 Task: Find connections with filter location Daxing with filter topic #culturewith filter profile language Spanish with filter current company Marquee Equity with filter school Dharmsinh Desai University with filter industry Bars, Taverns, and Nightclubs with filter service category User Experience Design with filter keywords title Entertainment Specialist
Action: Mouse moved to (504, 64)
Screenshot: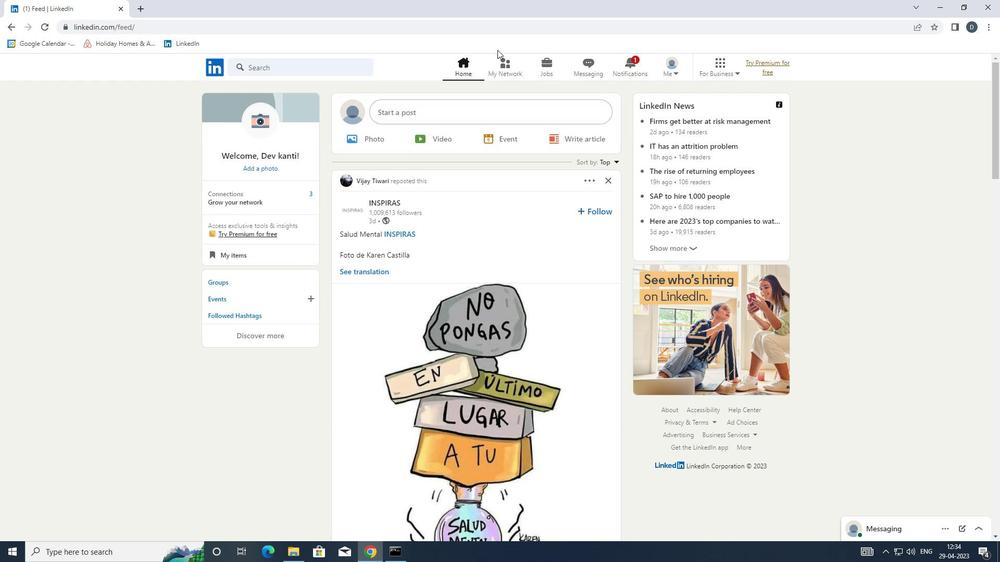 
Action: Mouse pressed left at (504, 64)
Screenshot: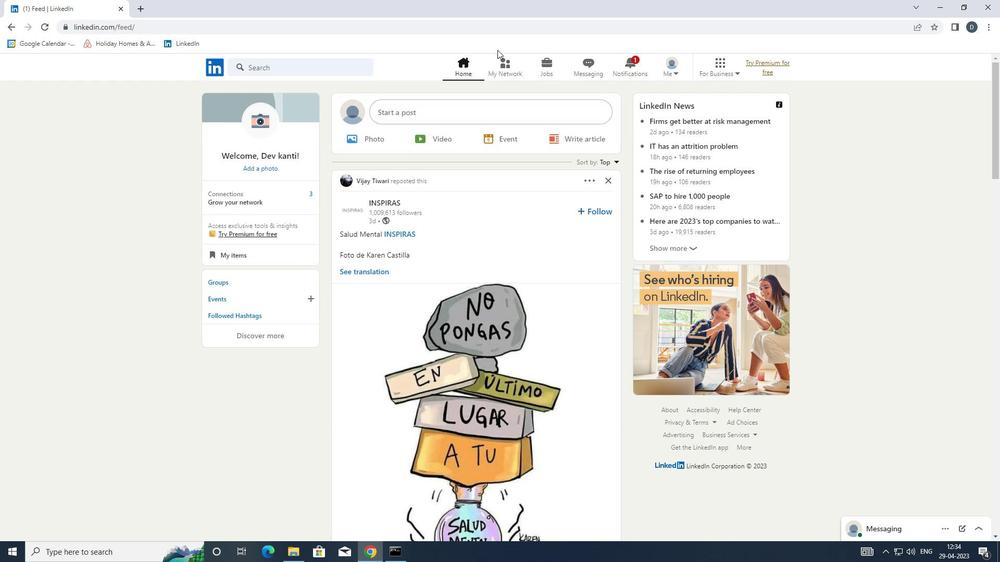 
Action: Mouse moved to (346, 121)
Screenshot: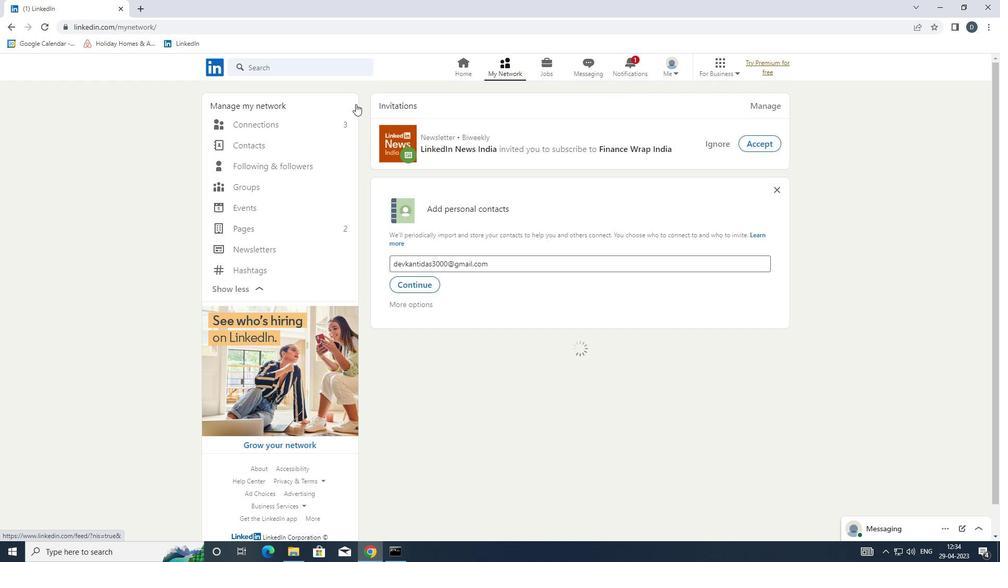 
Action: Mouse pressed left at (346, 121)
Screenshot: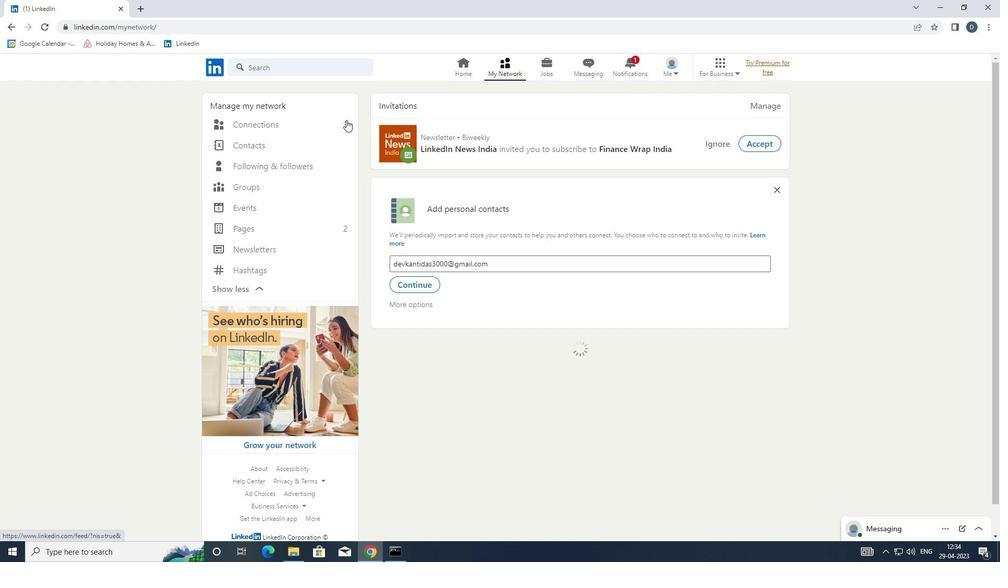 
Action: Mouse moved to (589, 122)
Screenshot: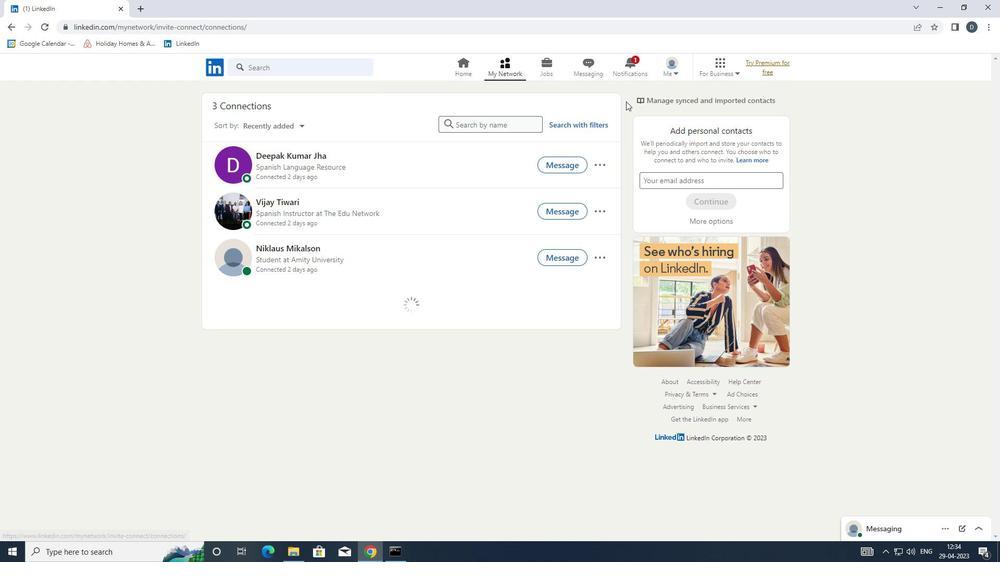 
Action: Mouse pressed left at (589, 122)
Screenshot: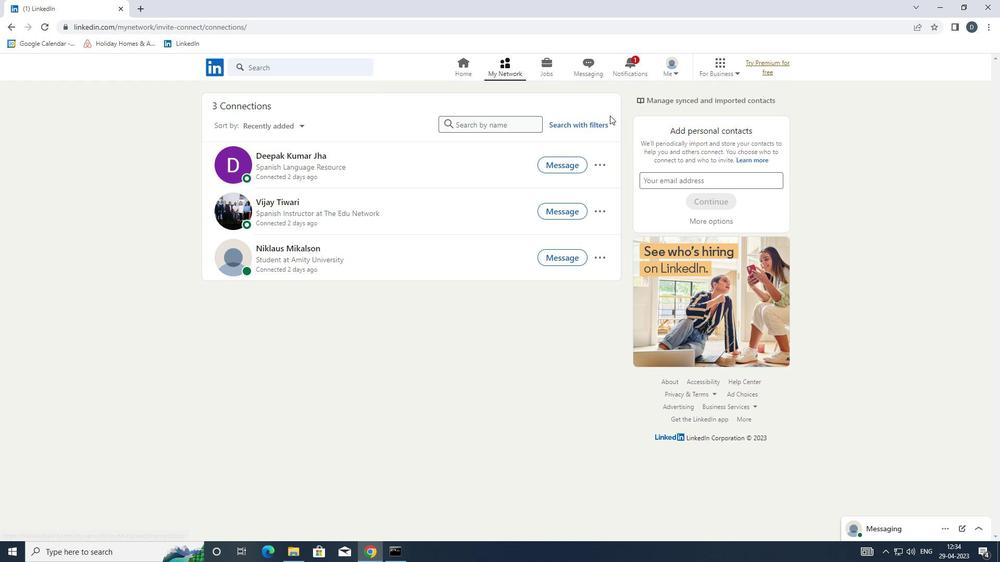 
Action: Mouse moved to (527, 93)
Screenshot: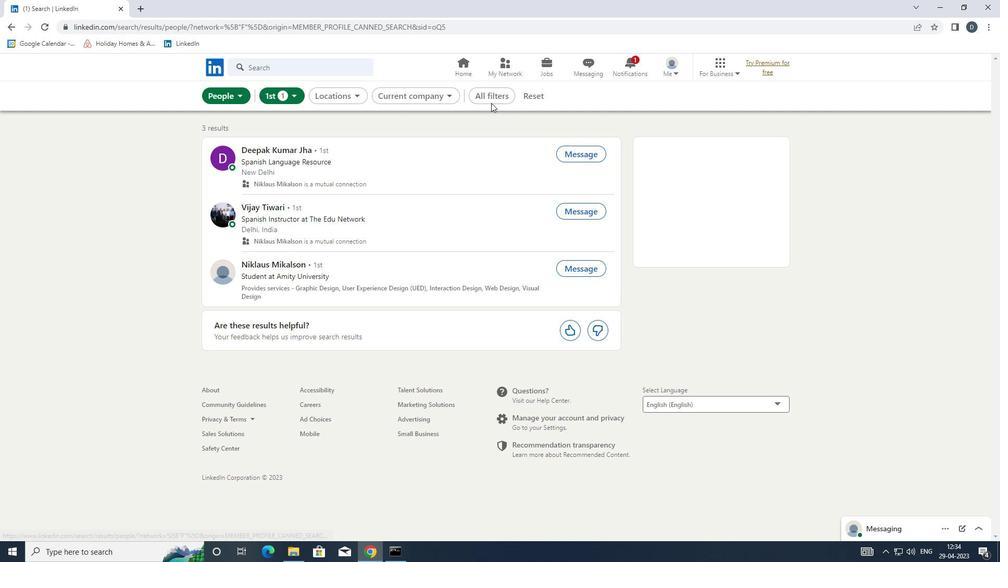 
Action: Mouse pressed left at (527, 93)
Screenshot: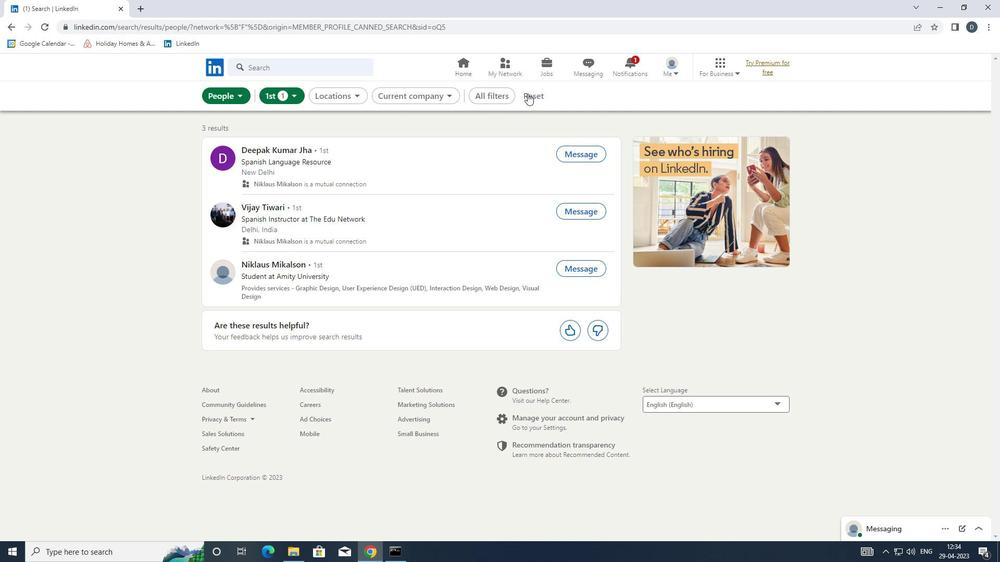 
Action: Mouse moved to (514, 91)
Screenshot: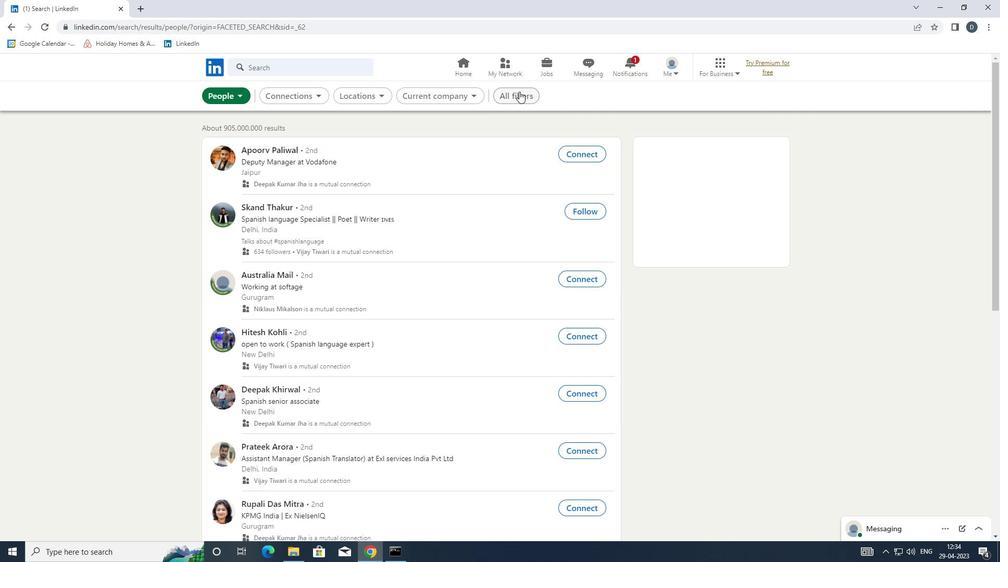
Action: Mouse pressed left at (514, 91)
Screenshot: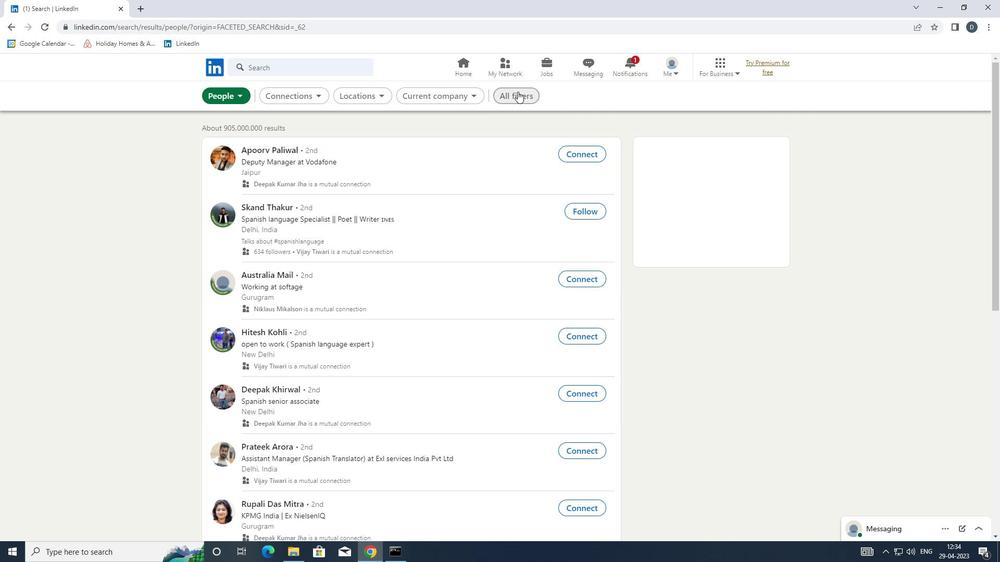 
Action: Mouse moved to (781, 302)
Screenshot: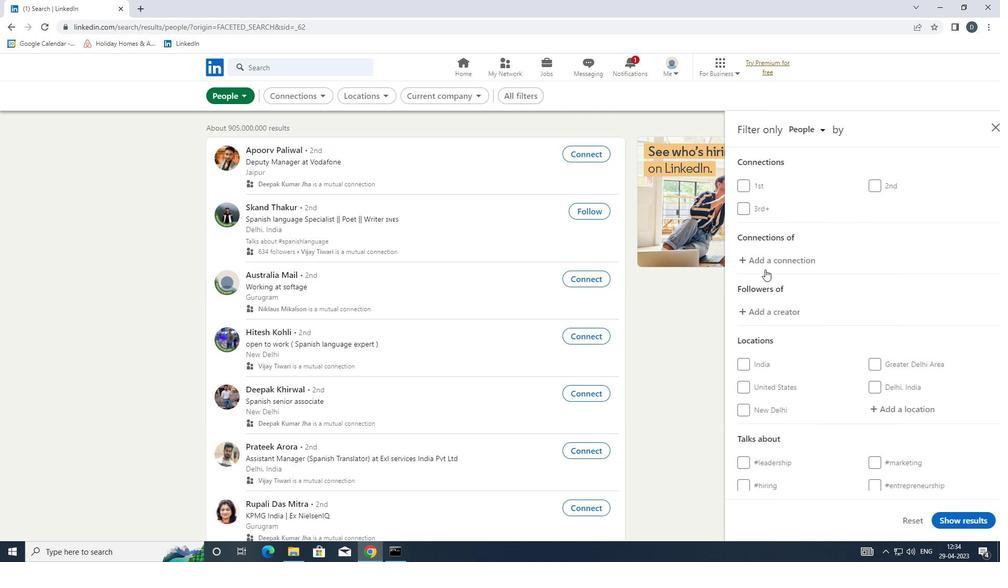 
Action: Mouse scrolled (781, 301) with delta (0, 0)
Screenshot: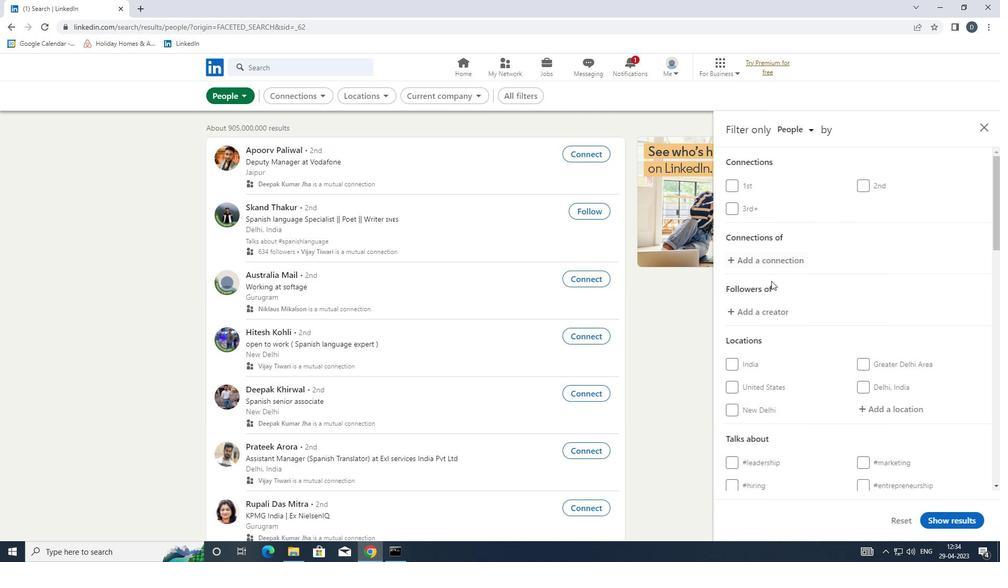 
Action: Mouse moved to (790, 316)
Screenshot: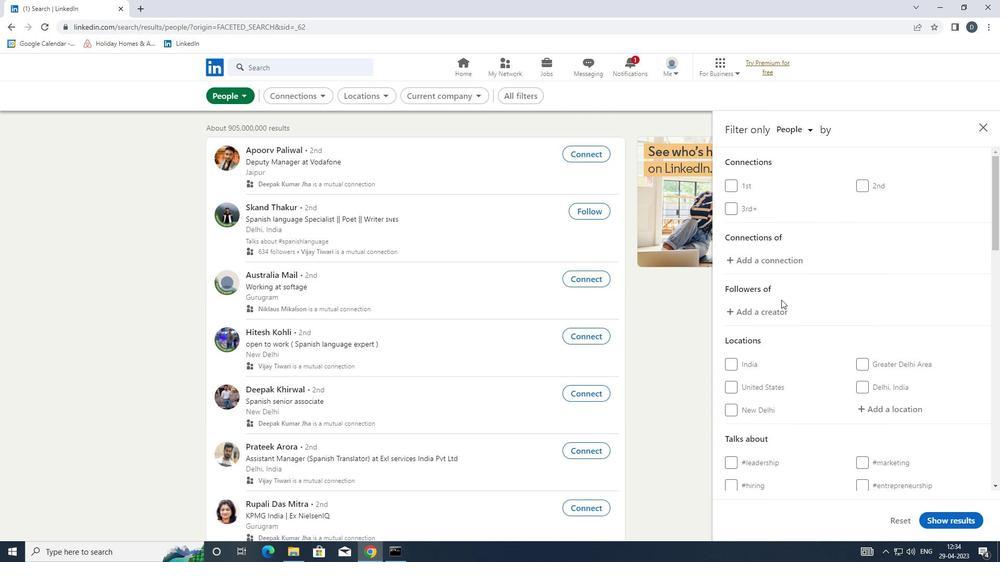 
Action: Mouse scrolled (790, 315) with delta (0, 0)
Screenshot: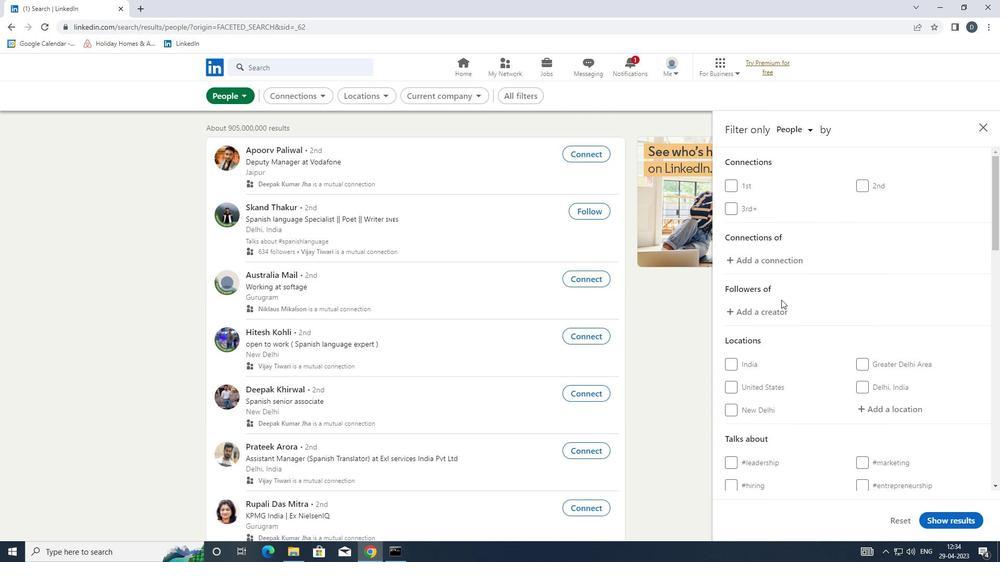 
Action: Mouse moved to (878, 329)
Screenshot: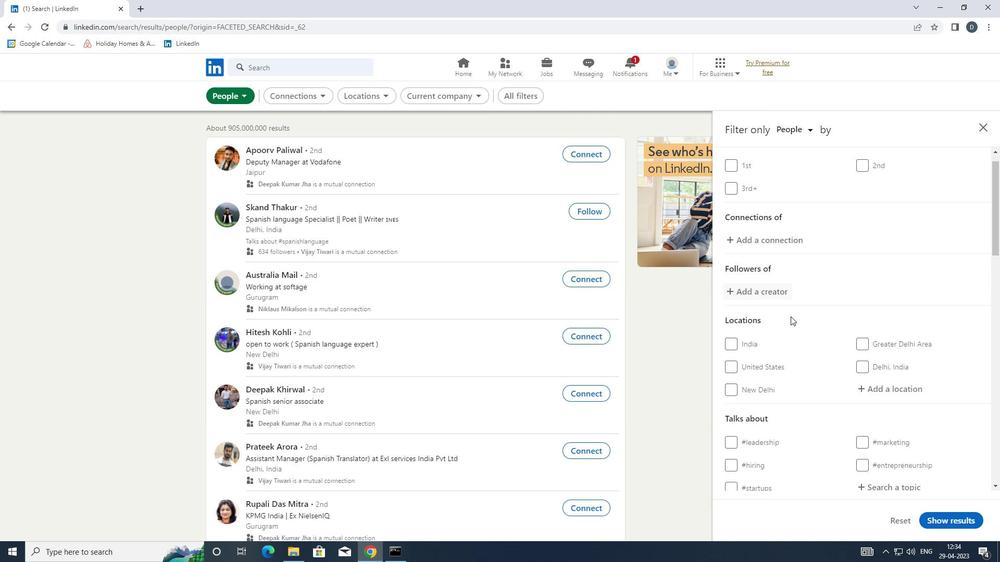 
Action: Mouse scrolled (878, 329) with delta (0, 0)
Screenshot: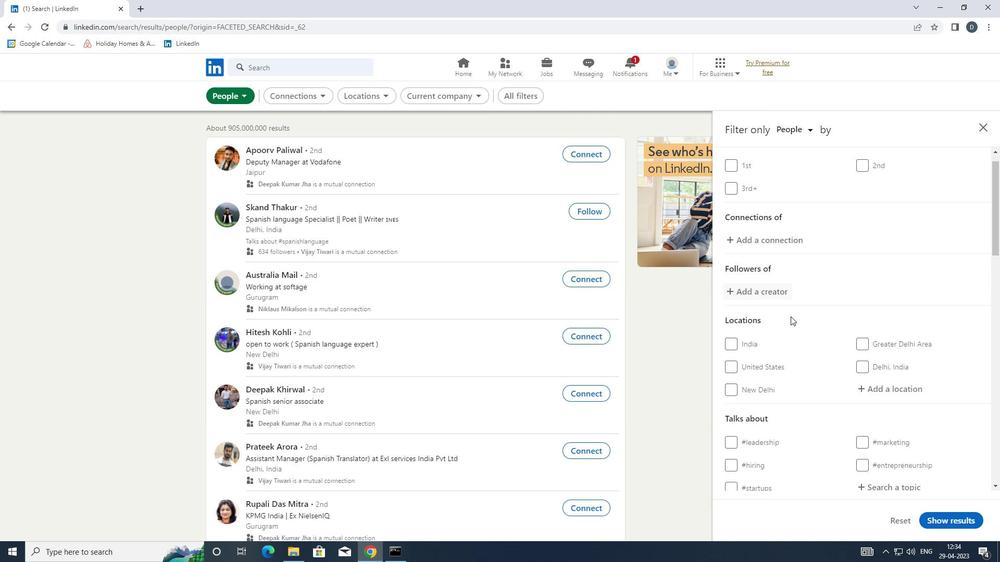 
Action: Mouse moved to (888, 253)
Screenshot: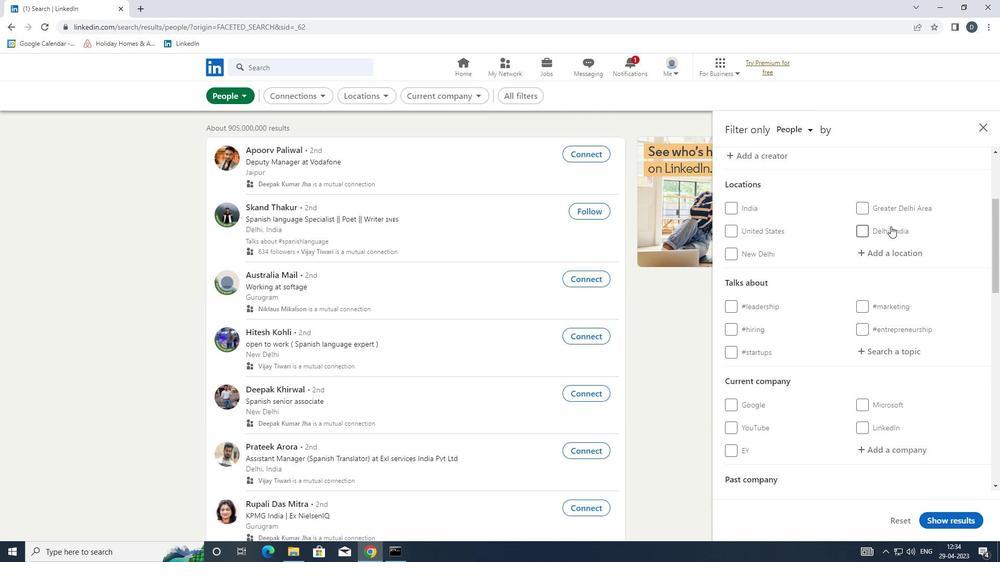 
Action: Mouse pressed left at (888, 253)
Screenshot: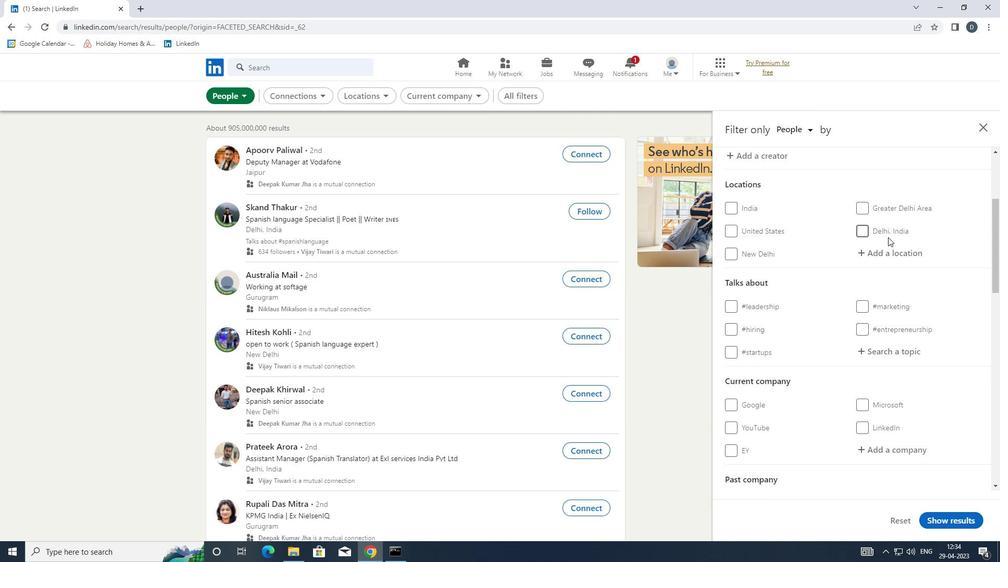 
Action: Mouse moved to (888, 258)
Screenshot: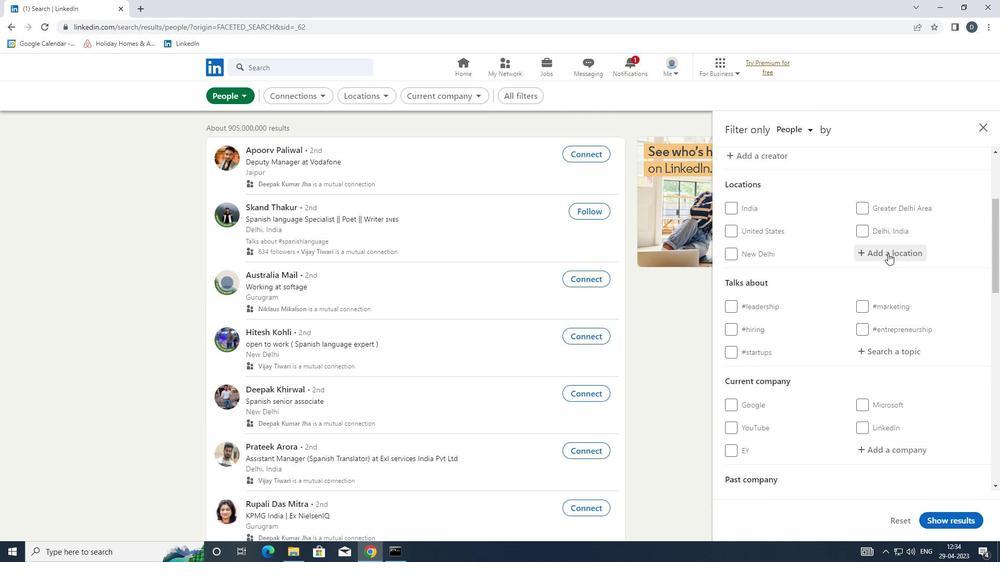 
Action: Key pressed <Key.shift_r>Daxing
Screenshot: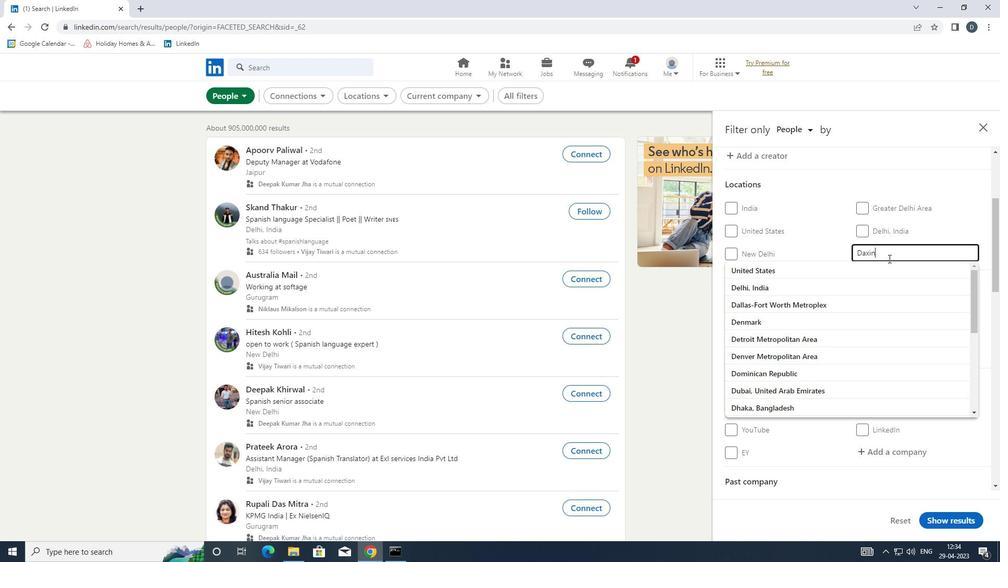 
Action: Mouse moved to (897, 263)
Screenshot: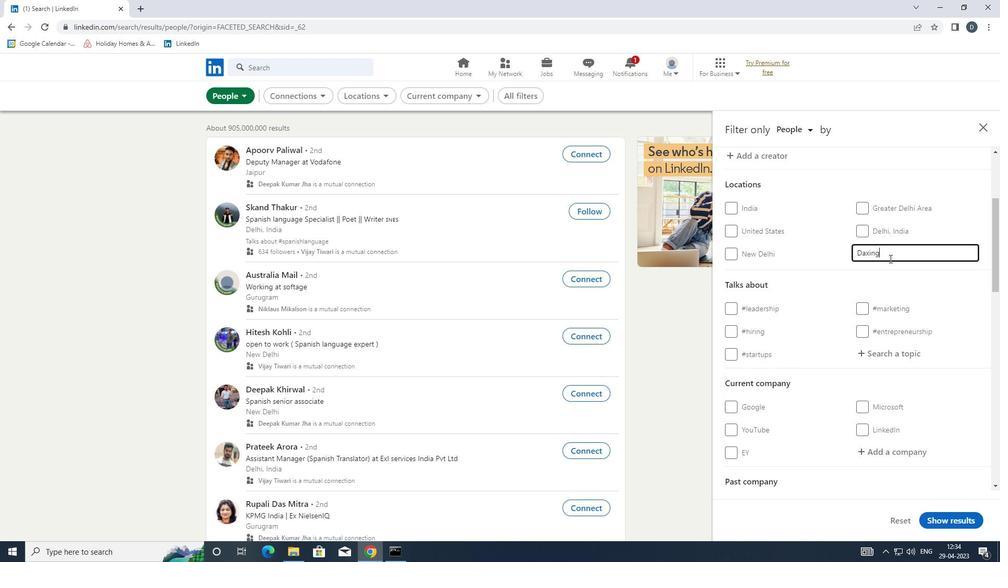 
Action: Mouse scrolled (897, 262) with delta (0, 0)
Screenshot: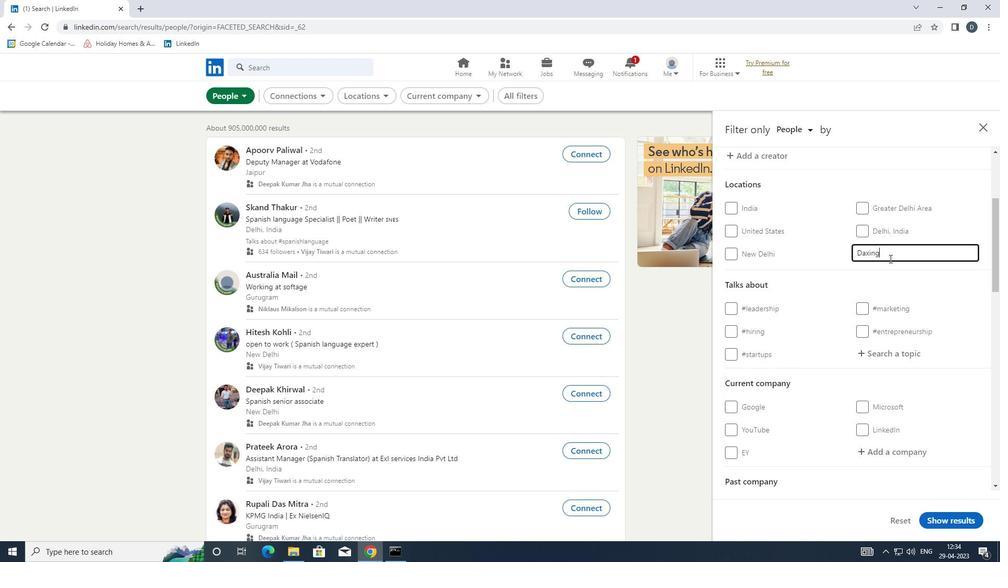 
Action: Mouse moved to (900, 301)
Screenshot: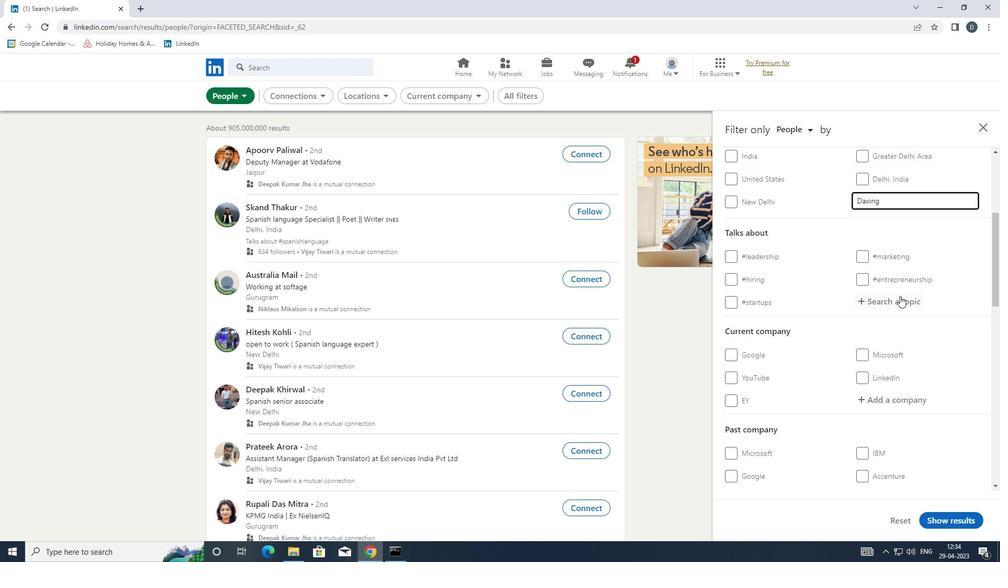 
Action: Mouse pressed left at (900, 301)
Screenshot: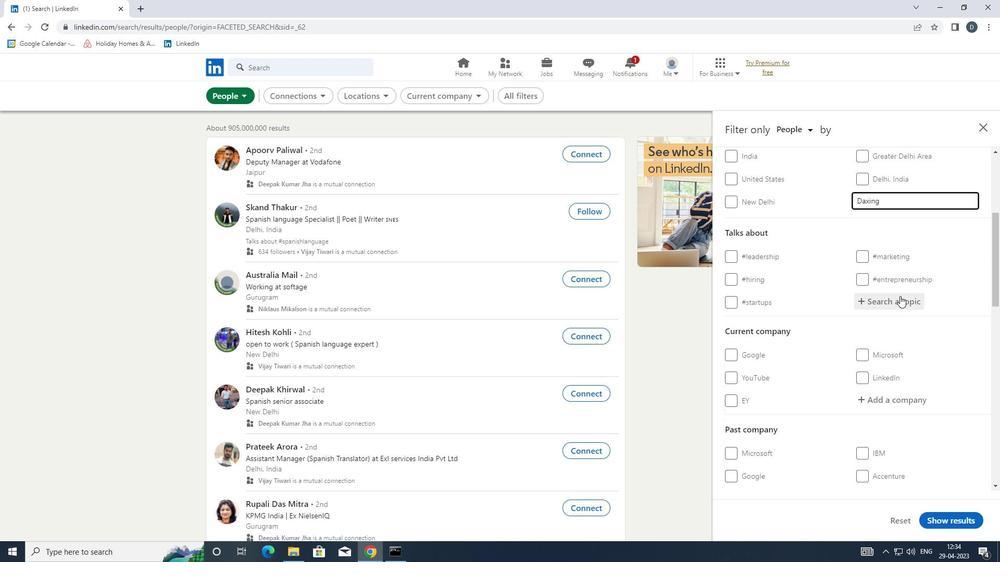 
Action: Mouse moved to (896, 303)
Screenshot: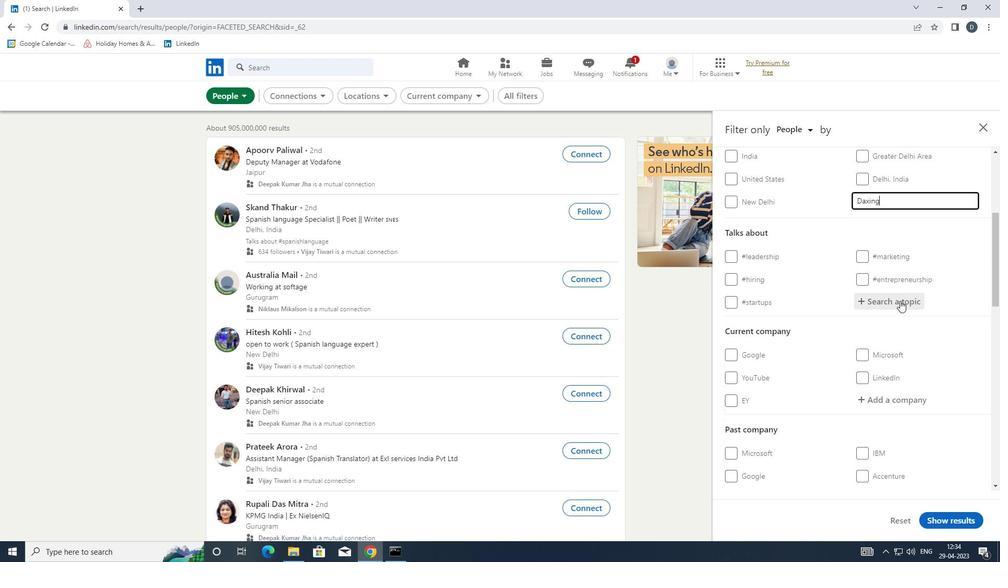 
Action: Key pressed <Key.shift>#CULTURE
Screenshot: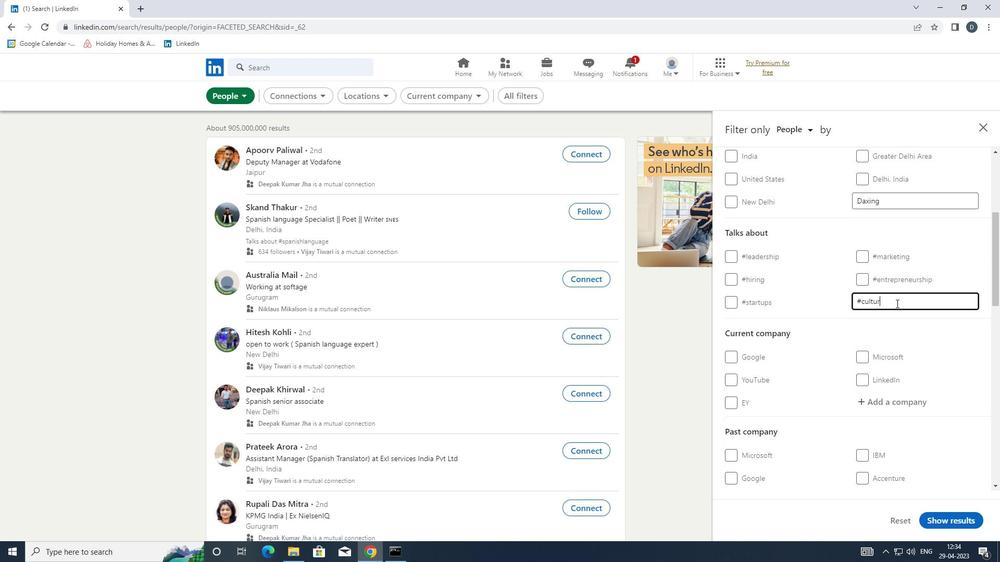 
Action: Mouse moved to (896, 303)
Screenshot: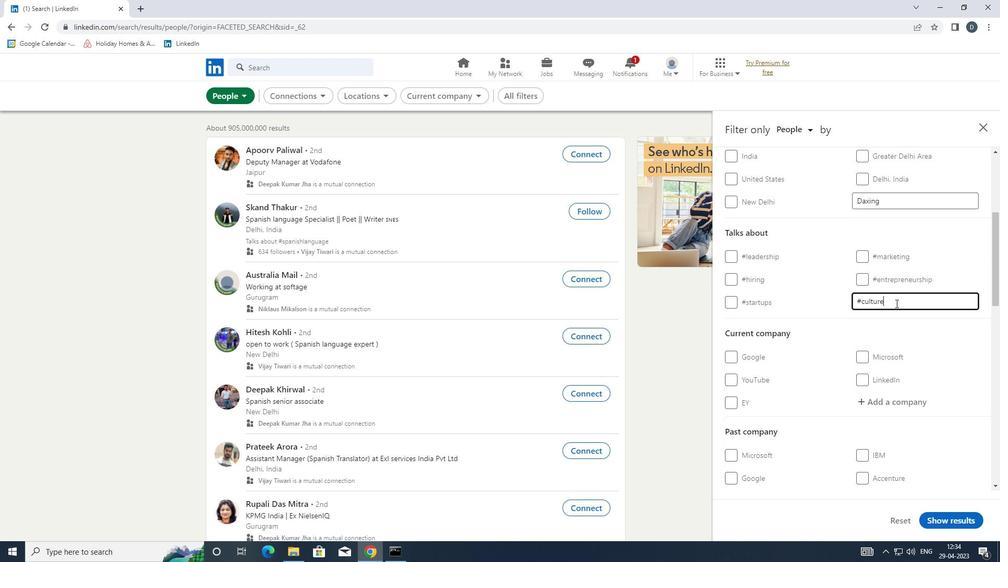 
Action: Mouse scrolled (896, 303) with delta (0, 0)
Screenshot: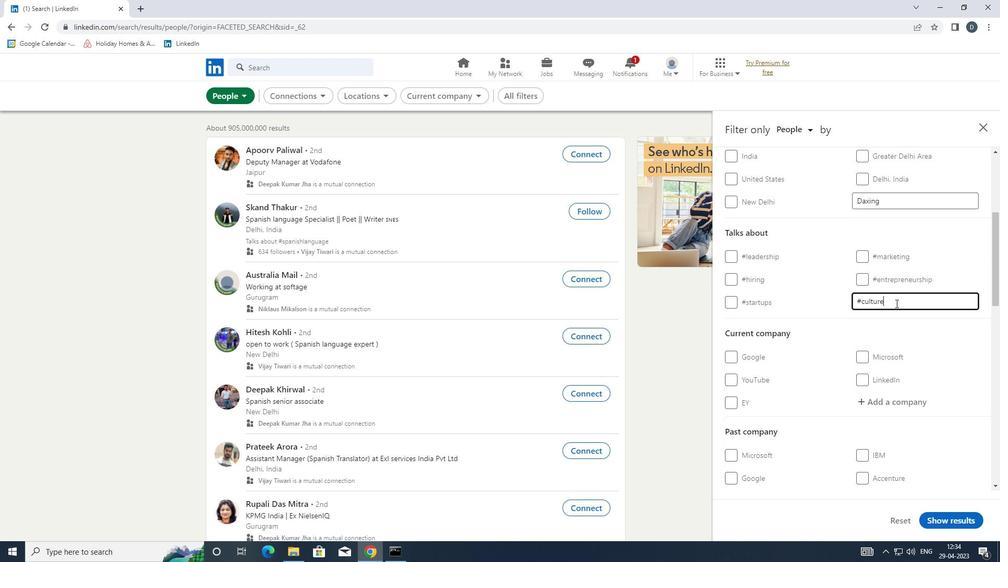 
Action: Mouse moved to (896, 304)
Screenshot: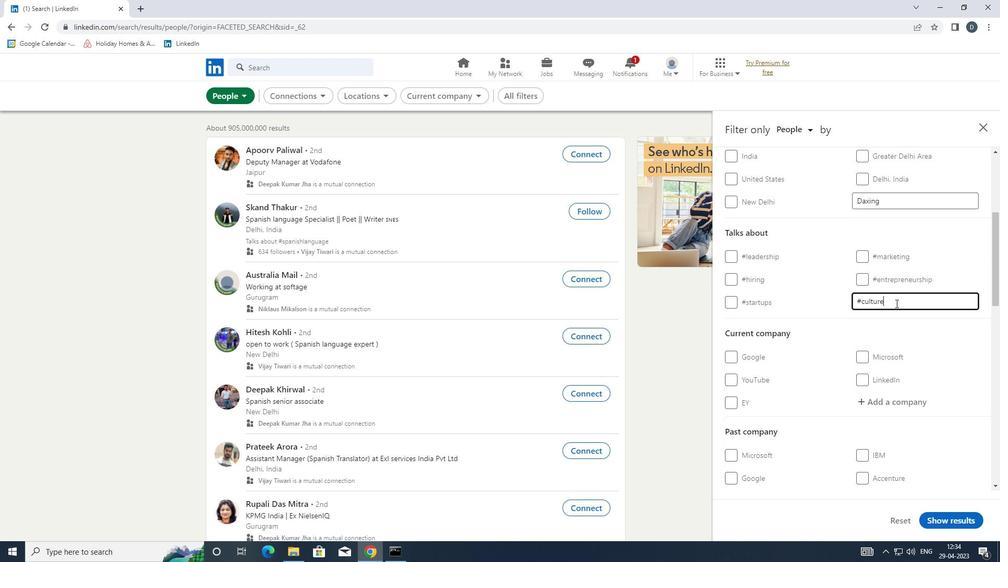 
Action: Mouse scrolled (896, 303) with delta (0, 0)
Screenshot: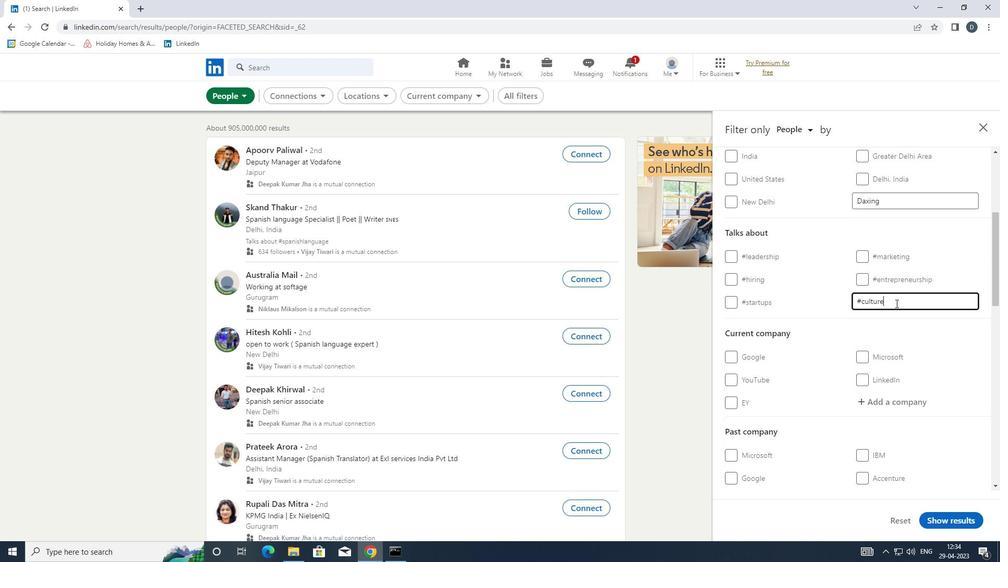 
Action: Mouse moved to (896, 304)
Screenshot: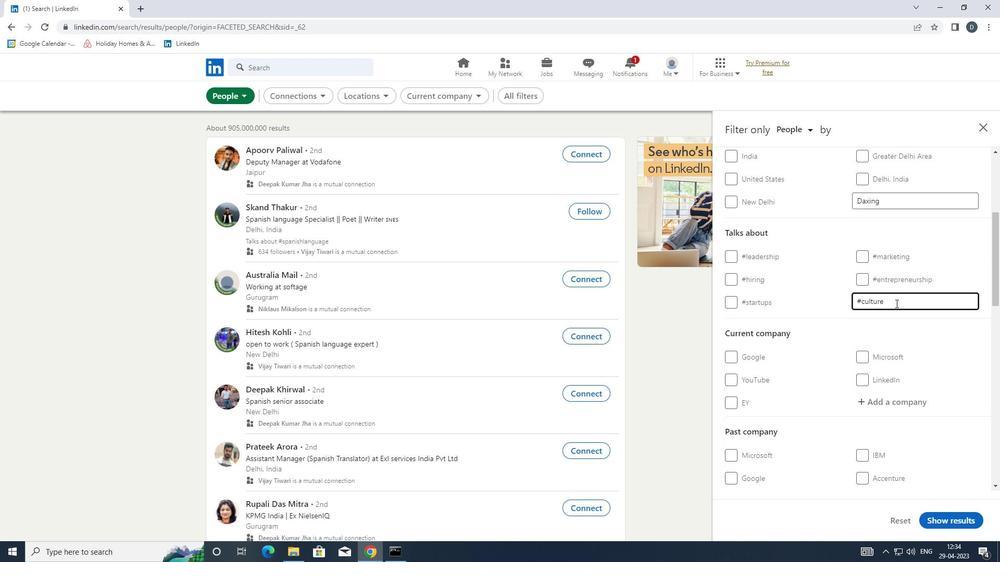 
Action: Mouse scrolled (896, 304) with delta (0, 0)
Screenshot: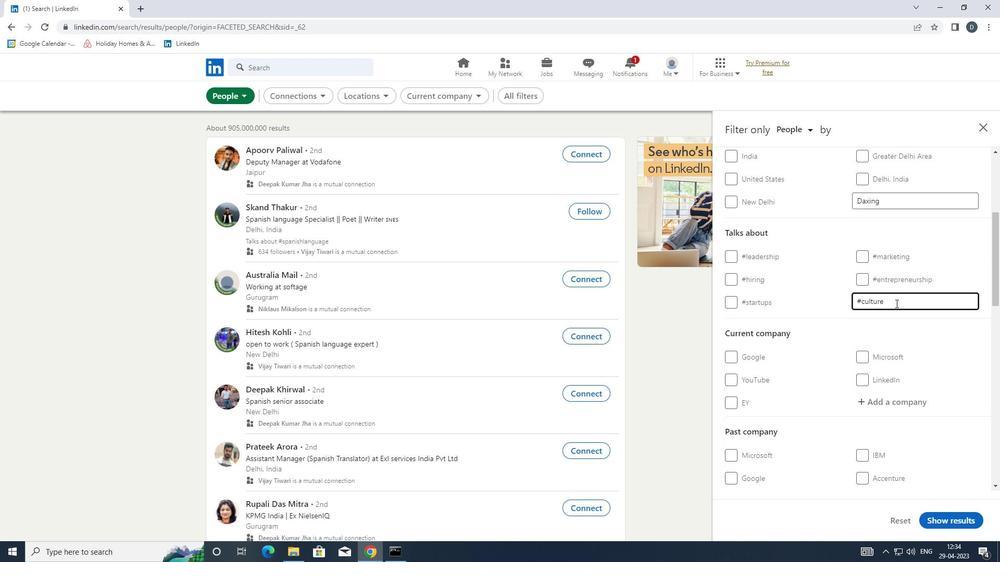 
Action: Mouse moved to (904, 324)
Screenshot: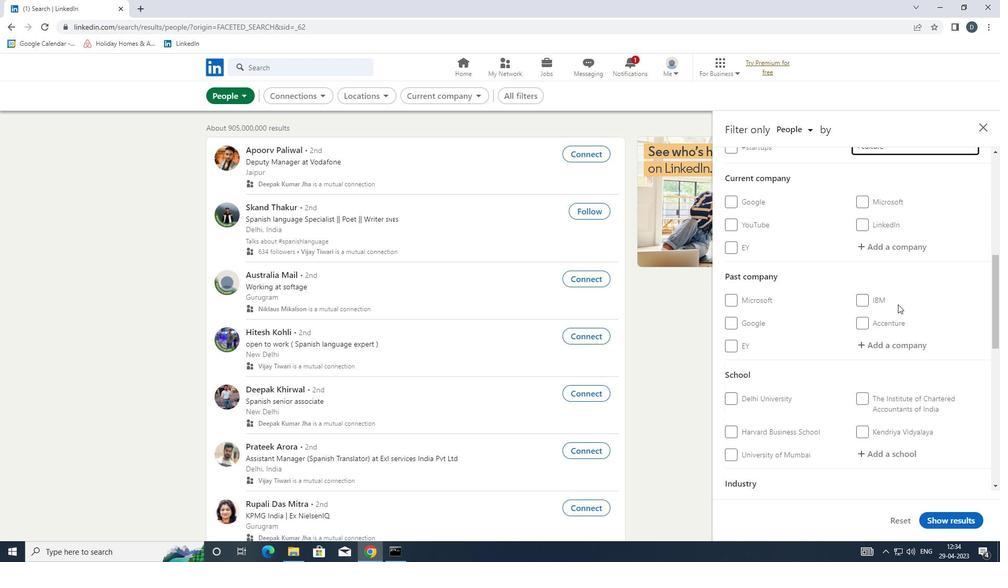 
Action: Mouse scrolled (904, 323) with delta (0, 0)
Screenshot: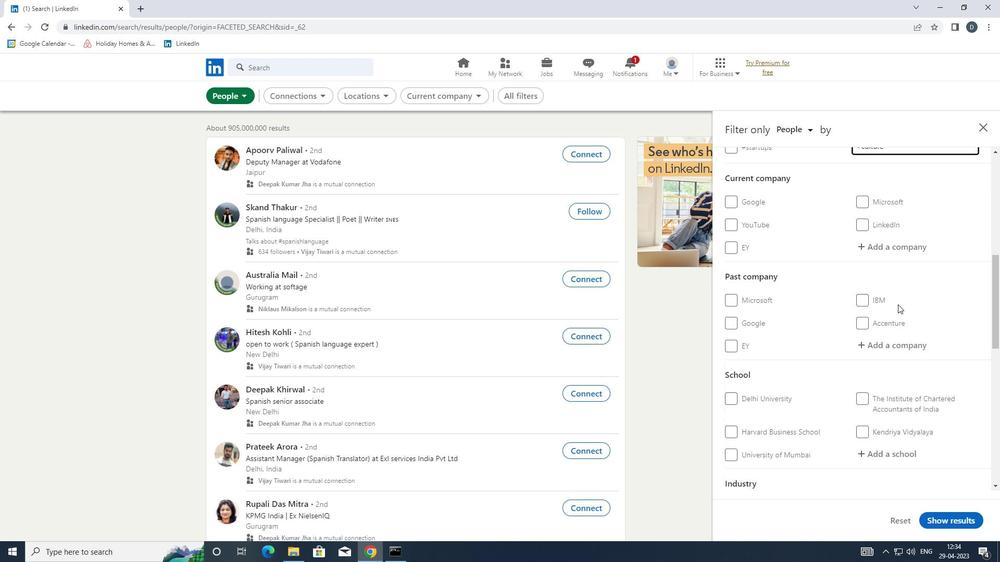 
Action: Mouse scrolled (904, 323) with delta (0, 0)
Screenshot: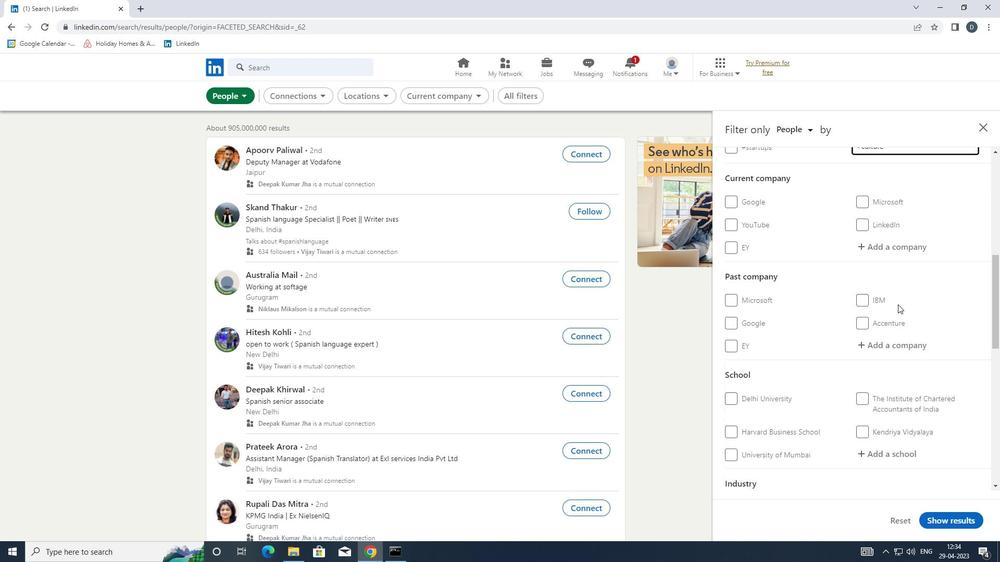 
Action: Mouse scrolled (904, 323) with delta (0, 0)
Screenshot: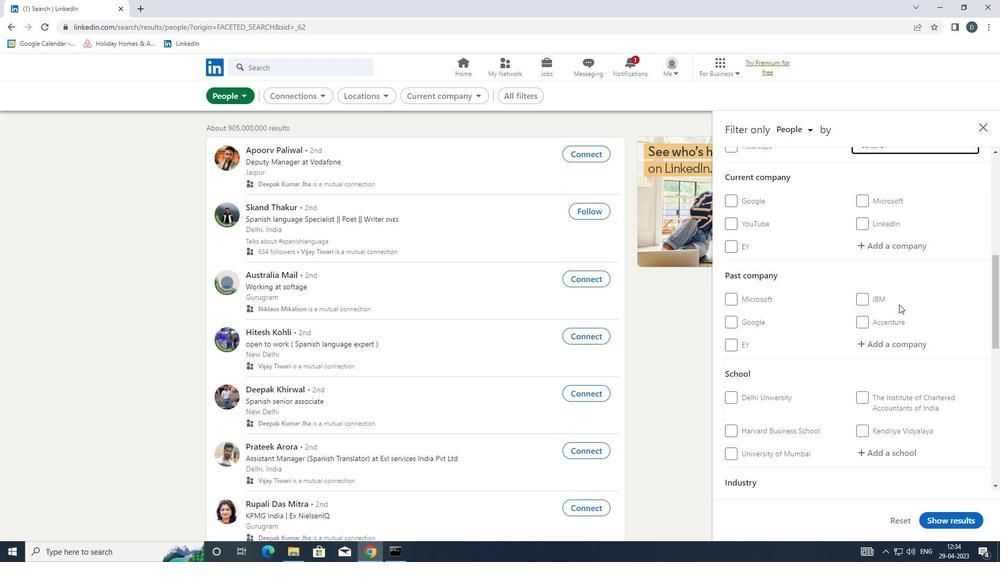 
Action: Mouse moved to (904, 324)
Screenshot: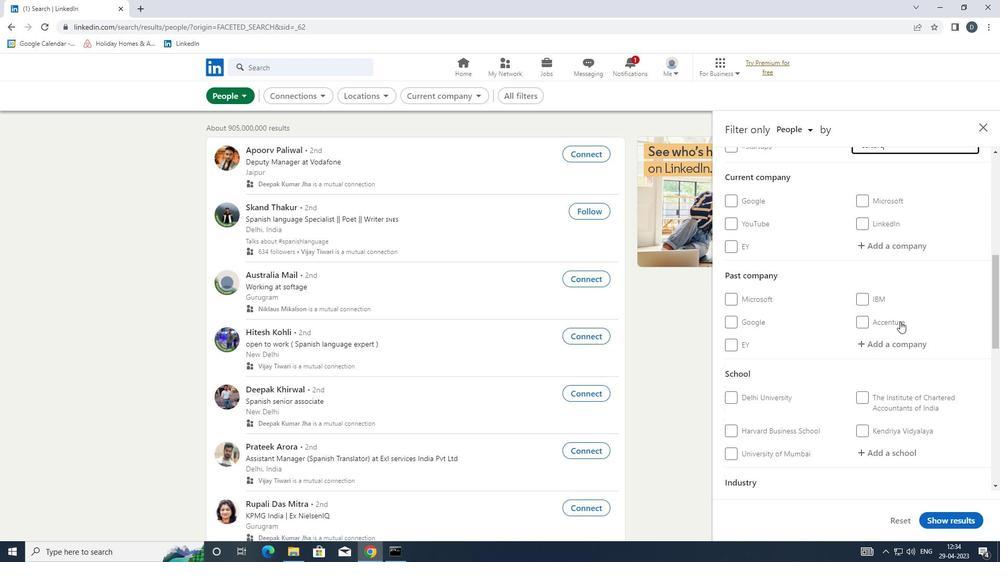
Action: Mouse scrolled (904, 323) with delta (0, 0)
Screenshot: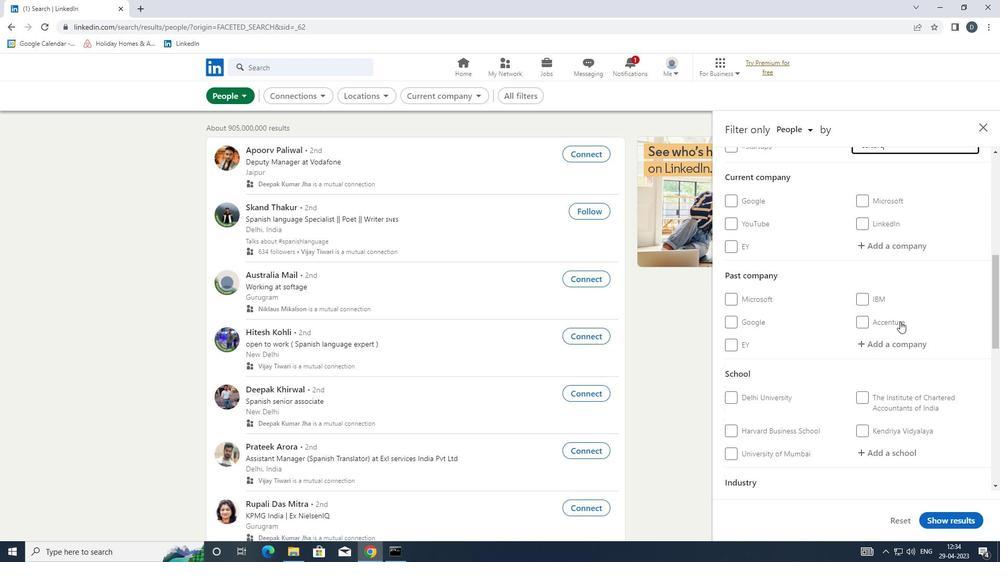 
Action: Mouse moved to (802, 355)
Screenshot: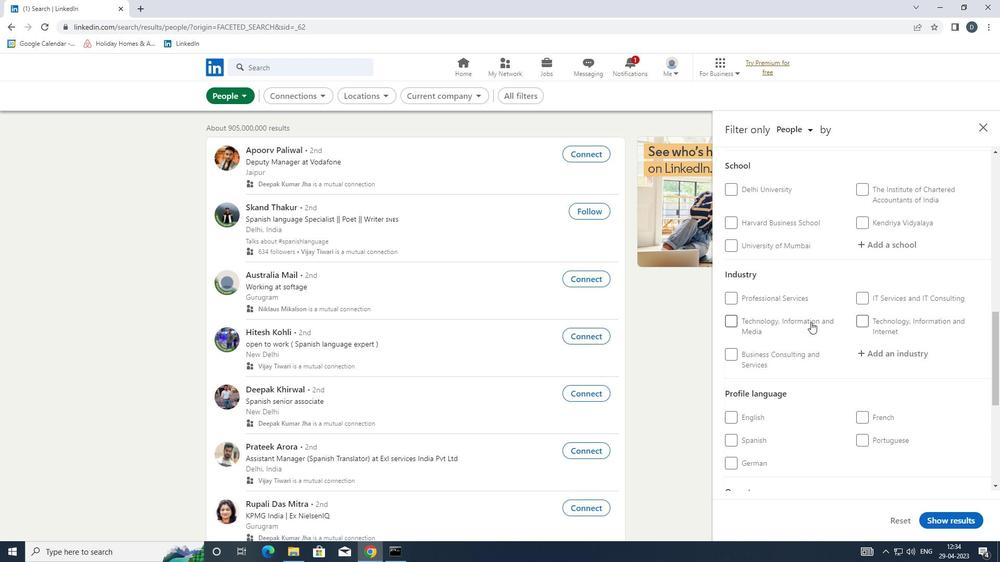 
Action: Mouse scrolled (802, 354) with delta (0, 0)
Screenshot: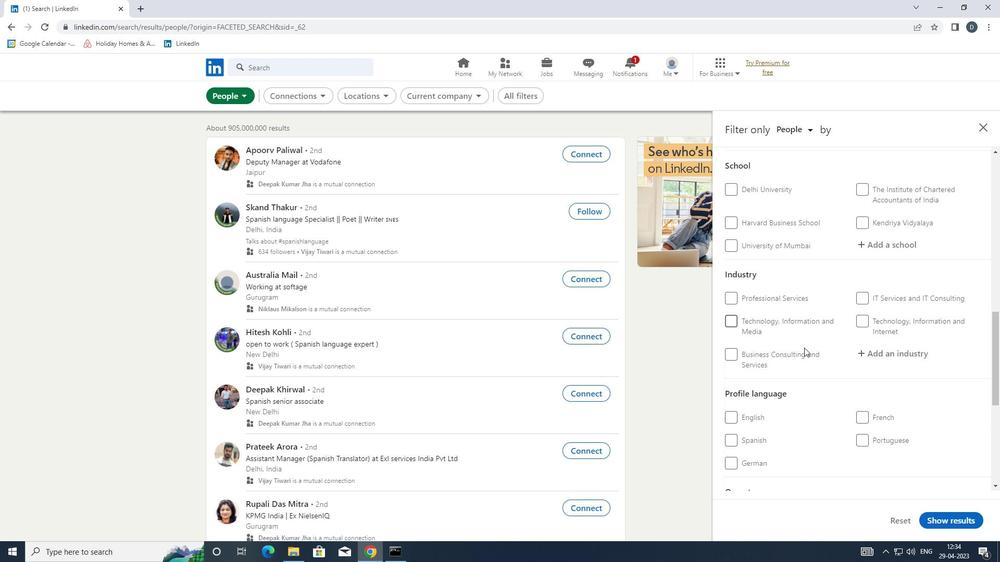 
Action: Mouse scrolled (802, 354) with delta (0, 0)
Screenshot: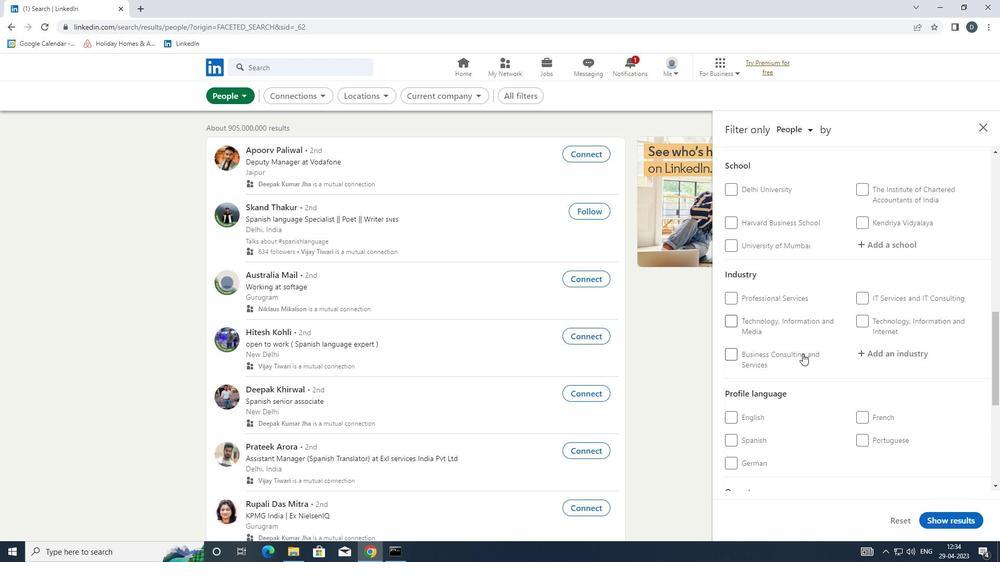 
Action: Mouse moved to (730, 322)
Screenshot: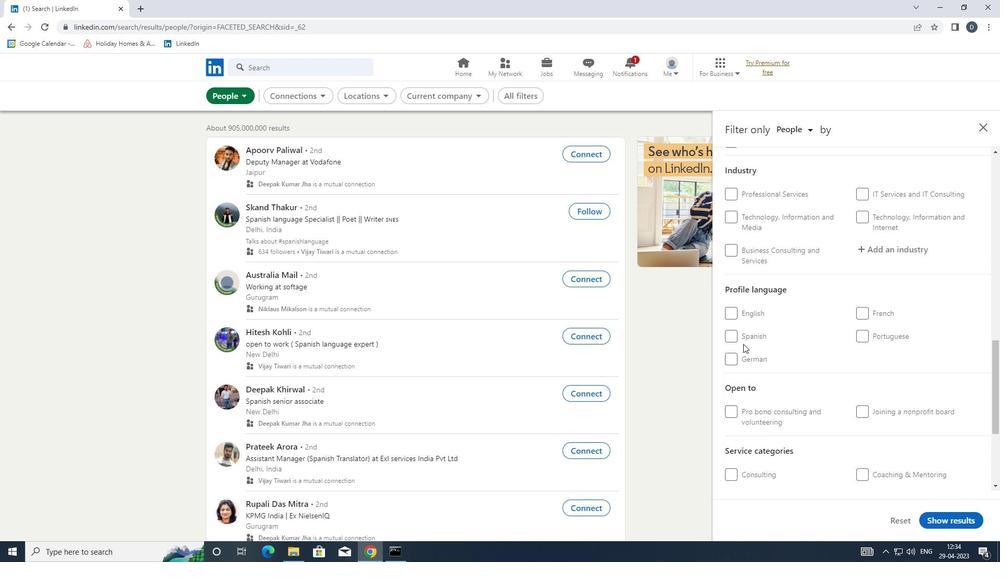 
Action: Mouse pressed left at (730, 322)
Screenshot: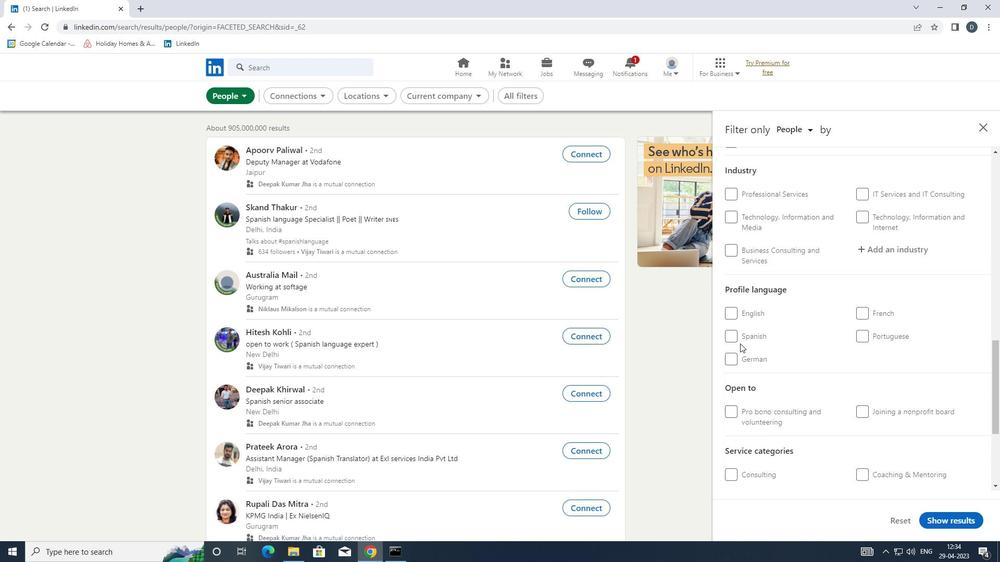 
Action: Mouse moved to (735, 336)
Screenshot: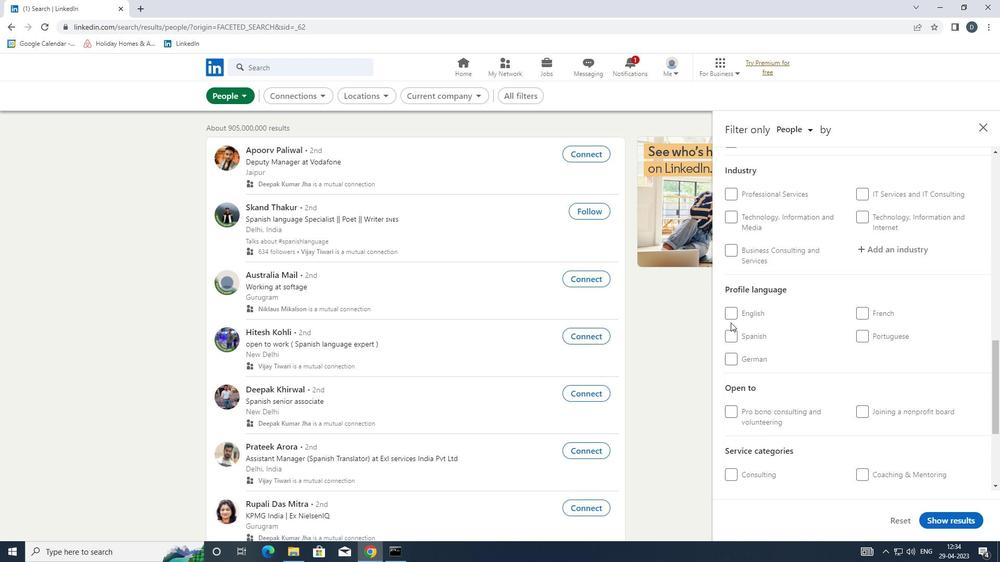 
Action: Mouse pressed left at (735, 336)
Screenshot: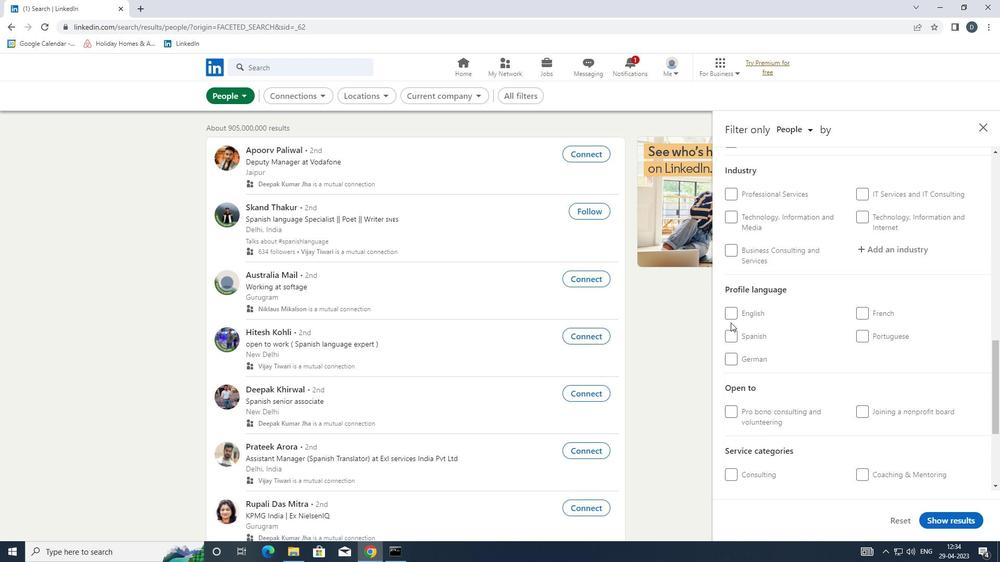 
Action: Mouse moved to (864, 363)
Screenshot: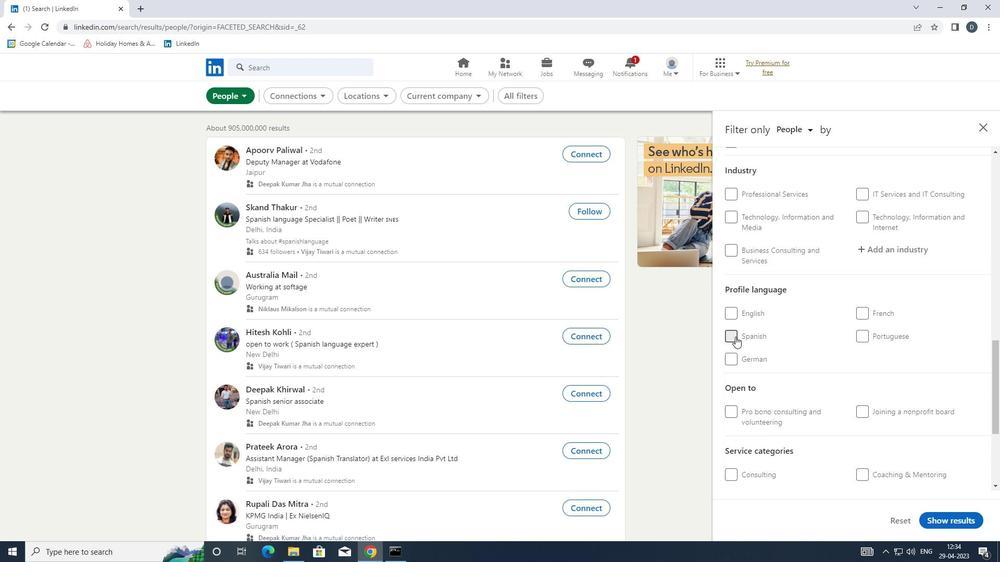 
Action: Mouse scrolled (864, 364) with delta (0, 0)
Screenshot: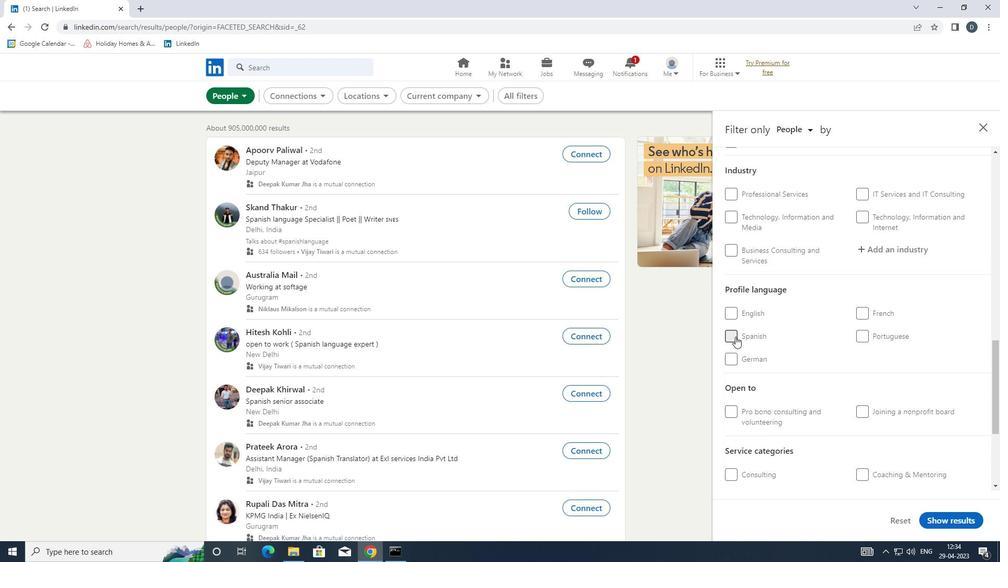 
Action: Mouse scrolled (864, 364) with delta (0, 0)
Screenshot: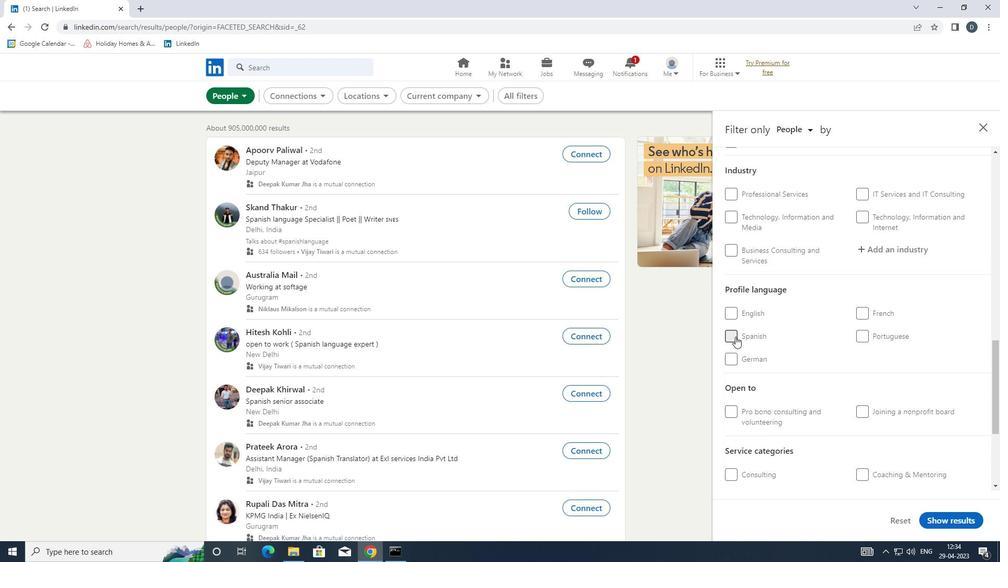 
Action: Mouse scrolled (864, 364) with delta (0, 0)
Screenshot: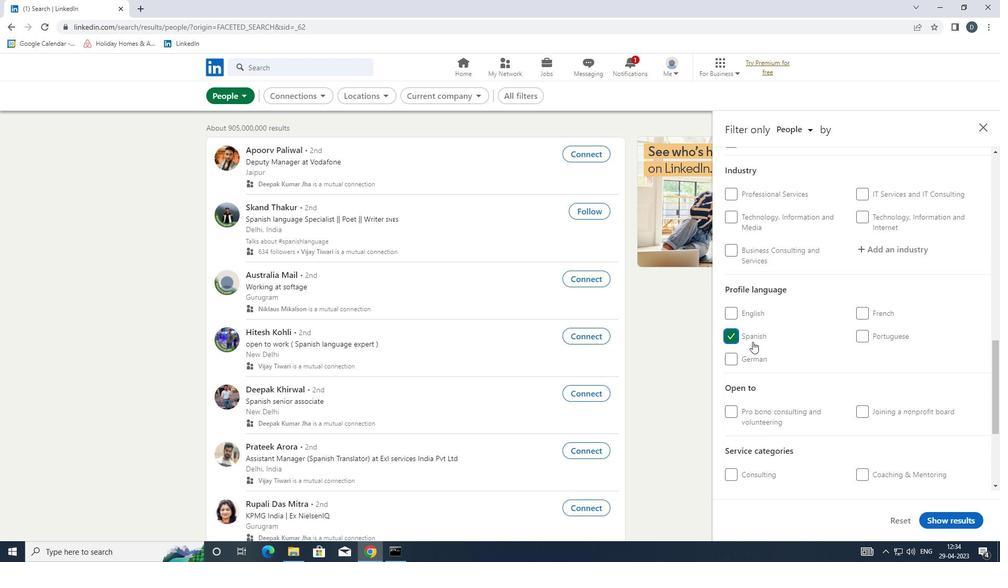 
Action: Mouse scrolled (864, 364) with delta (0, 0)
Screenshot: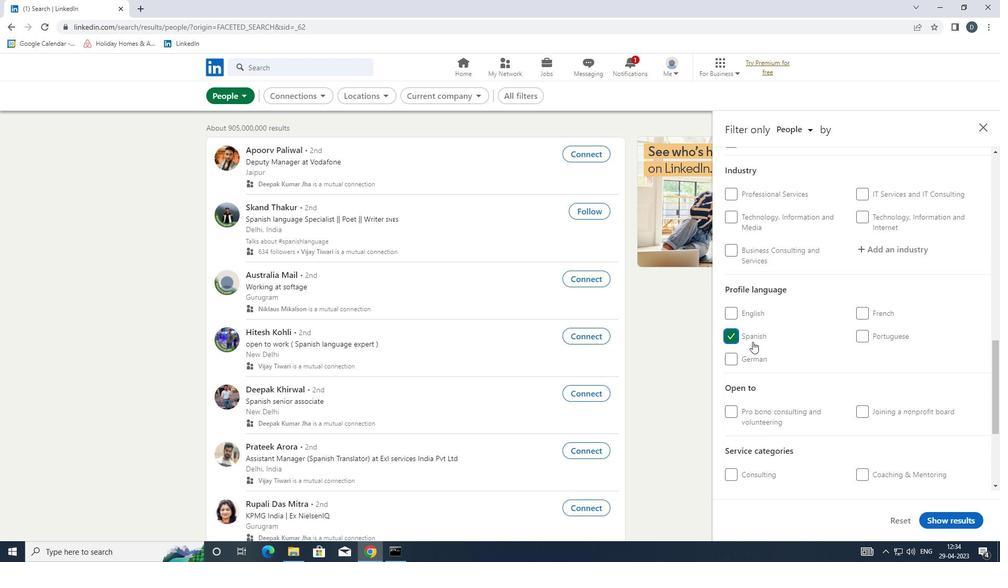 
Action: Mouse scrolled (864, 364) with delta (0, 0)
Screenshot: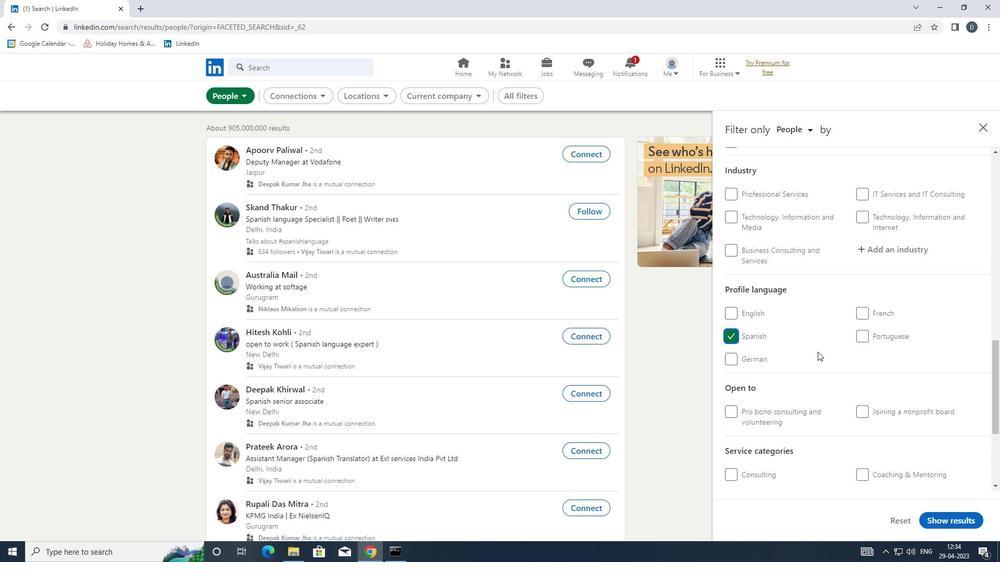 
Action: Mouse scrolled (864, 364) with delta (0, 0)
Screenshot: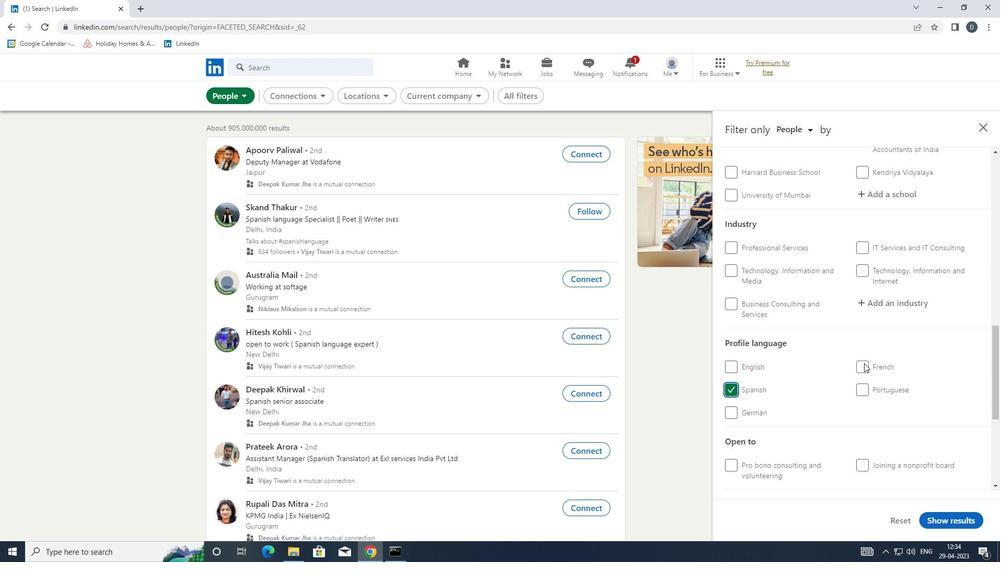 
Action: Mouse moved to (876, 249)
Screenshot: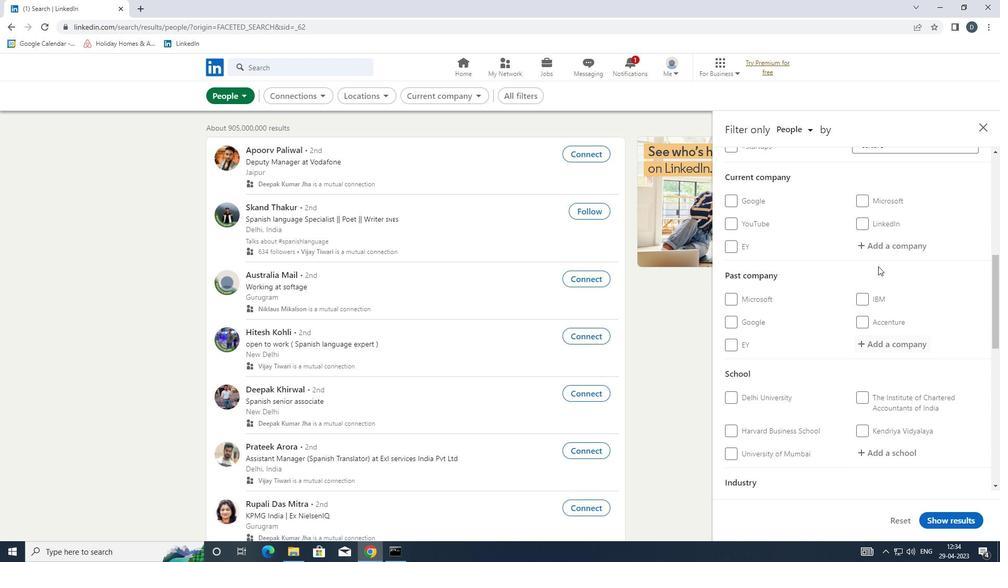 
Action: Mouse pressed left at (876, 249)
Screenshot: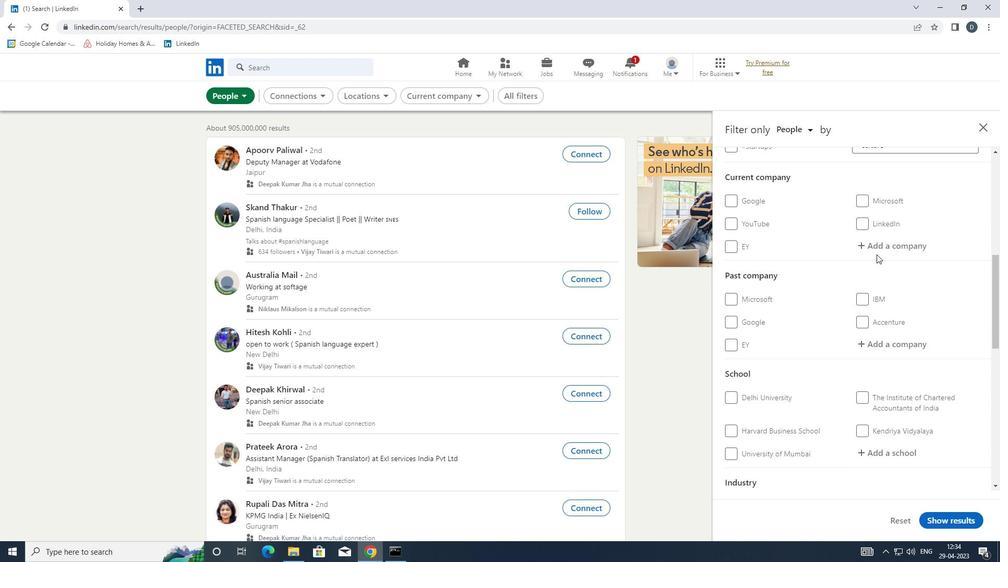 
Action: Key pressed <Key.shift>MARQUEE
Screenshot: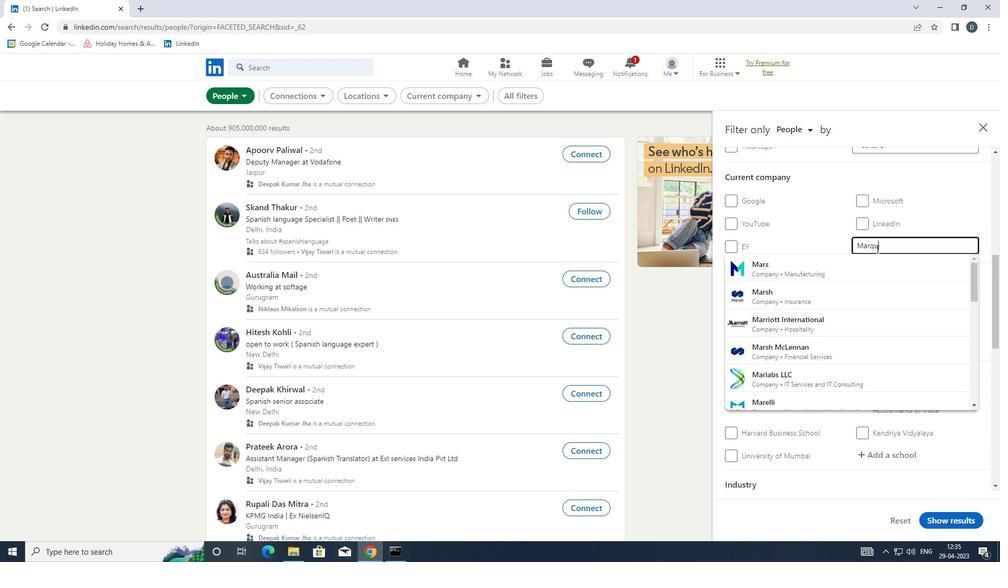 
Action: Mouse moved to (874, 265)
Screenshot: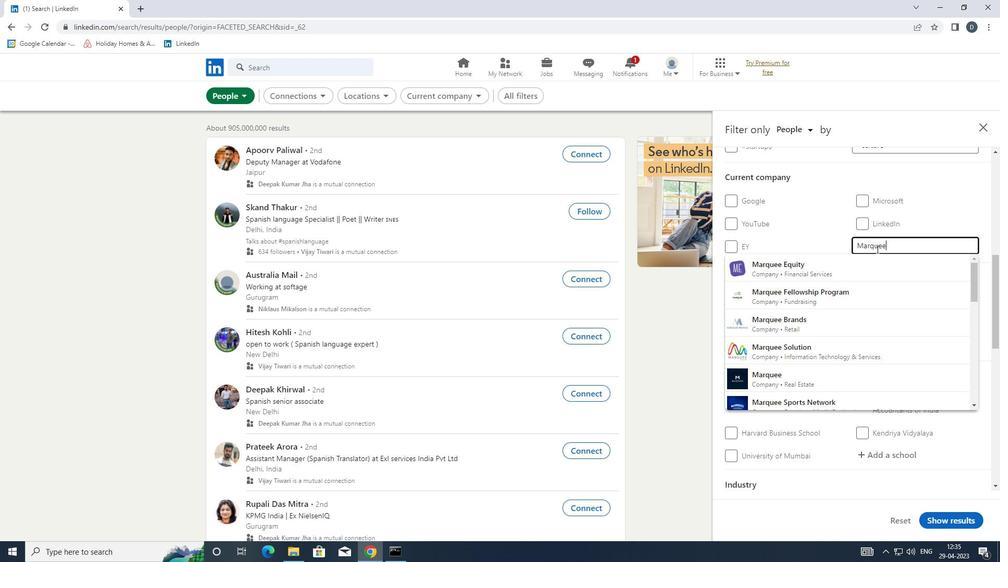 
Action: Mouse pressed left at (874, 265)
Screenshot: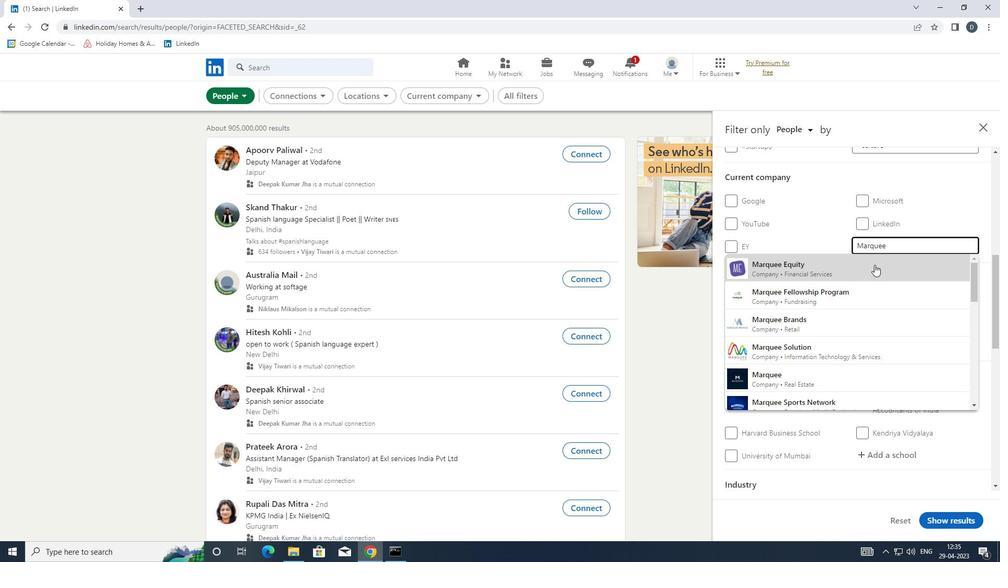 
Action: Mouse moved to (870, 267)
Screenshot: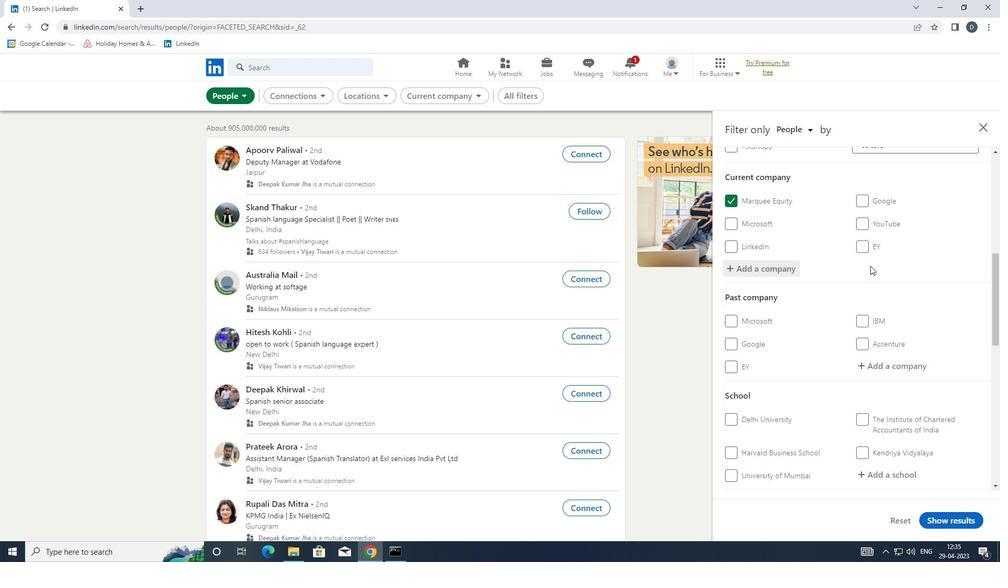 
Action: Mouse scrolled (870, 267) with delta (0, 0)
Screenshot: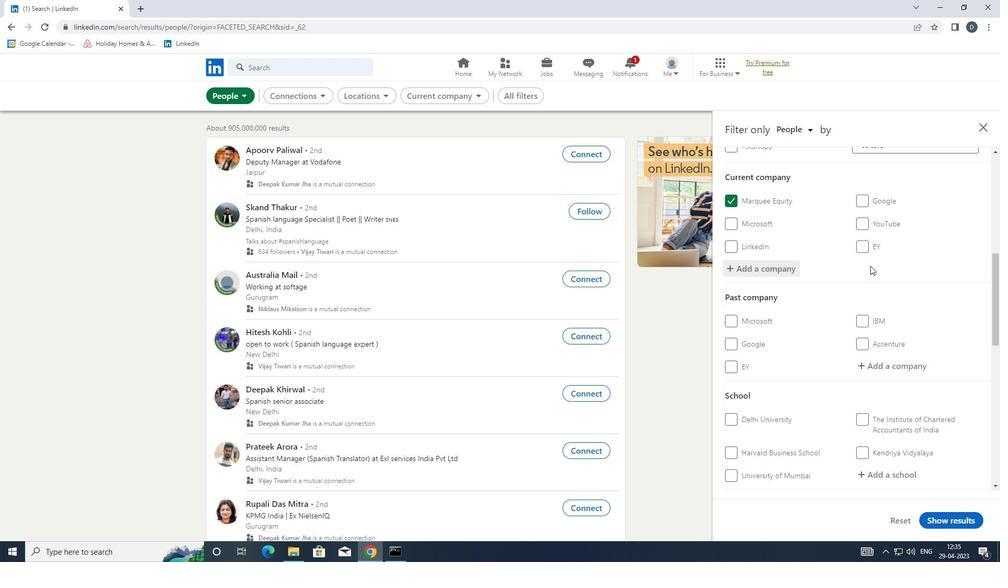 
Action: Mouse moved to (871, 269)
Screenshot: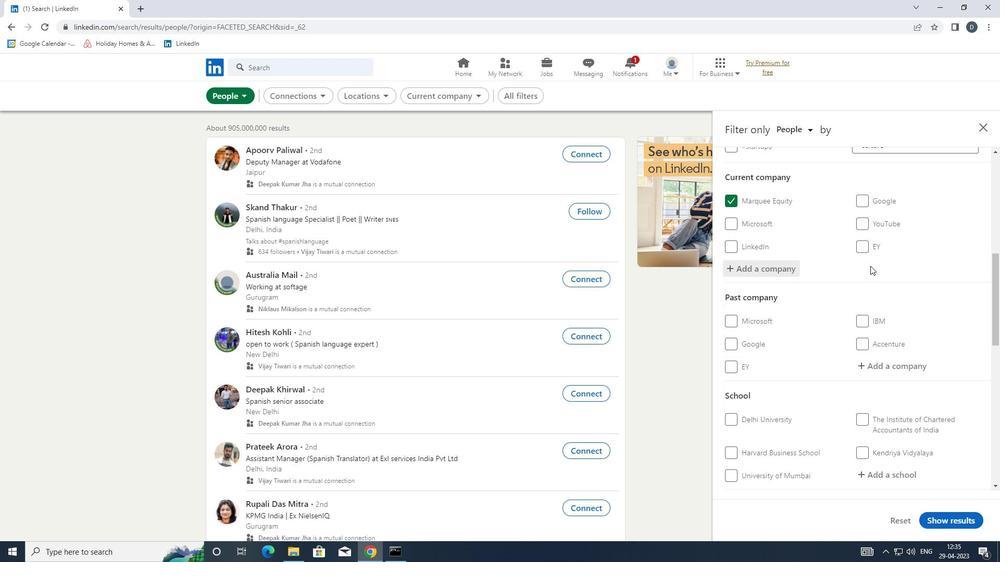 
Action: Mouse scrolled (871, 268) with delta (0, 0)
Screenshot: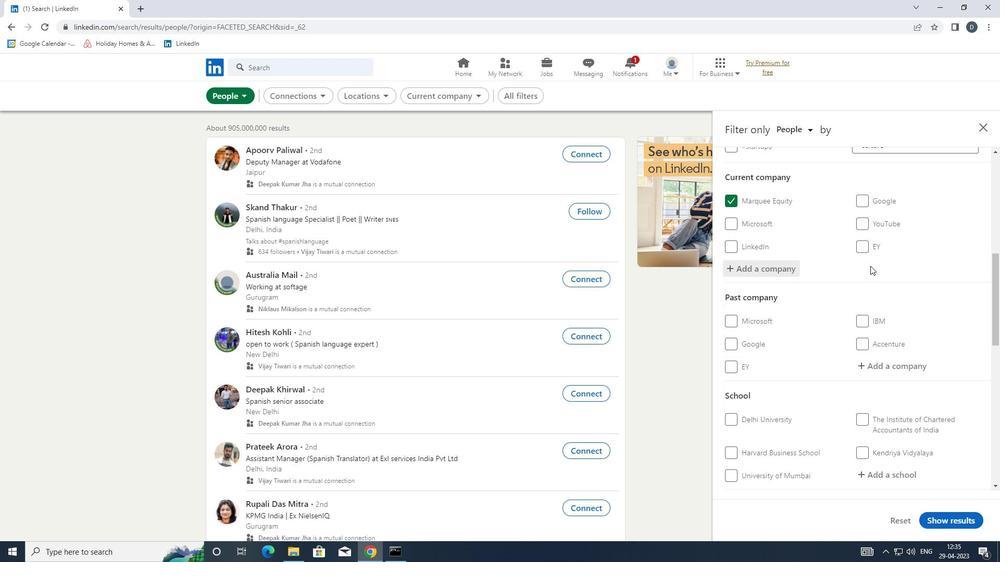 
Action: Mouse moved to (871, 269)
Screenshot: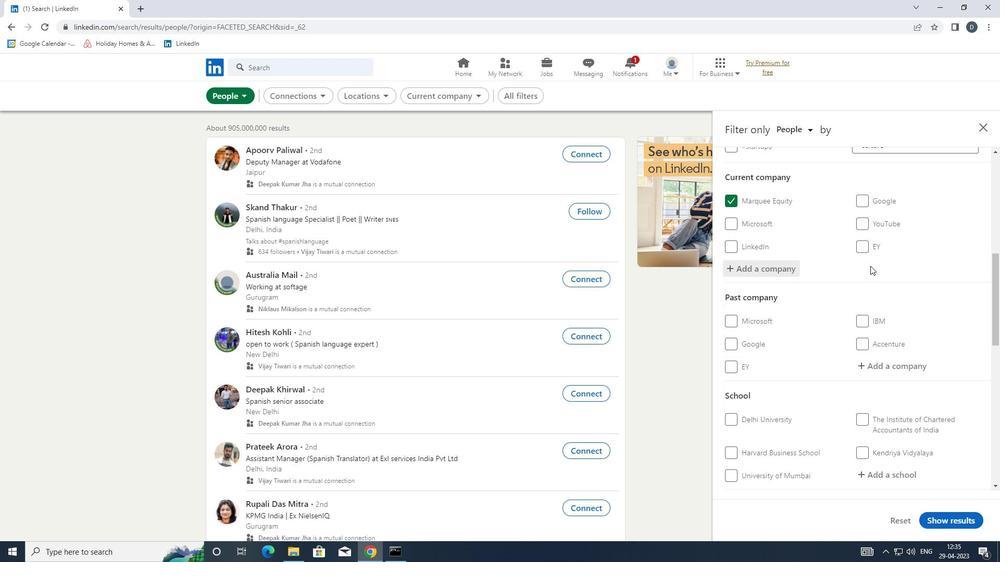 
Action: Mouse scrolled (871, 269) with delta (0, 0)
Screenshot: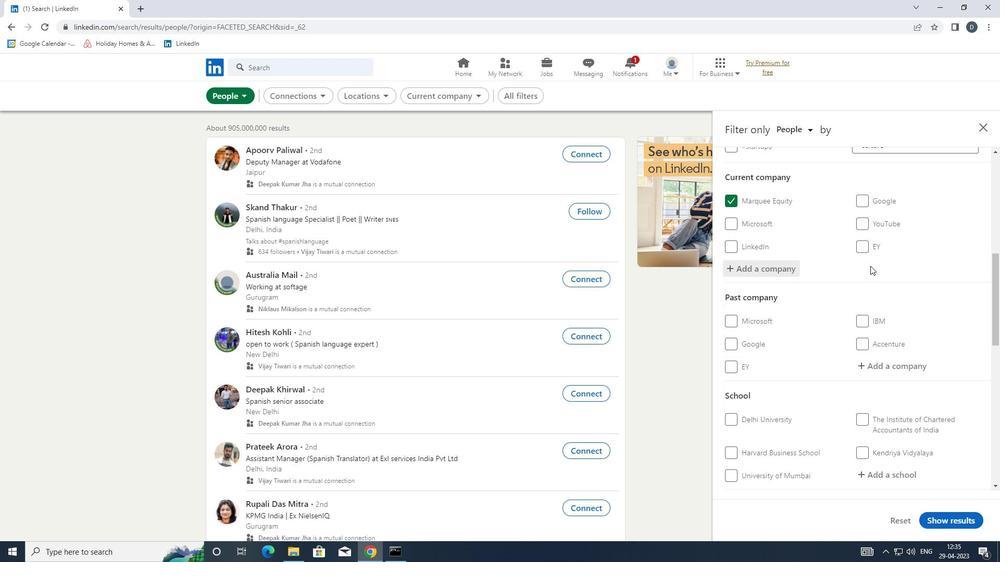 
Action: Mouse moved to (875, 313)
Screenshot: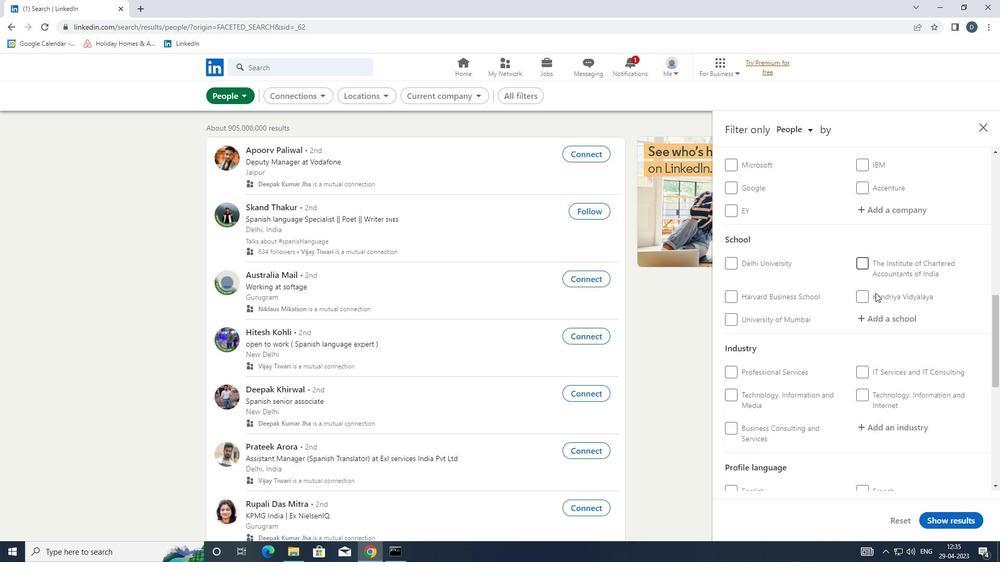 
Action: Mouse pressed left at (875, 313)
Screenshot: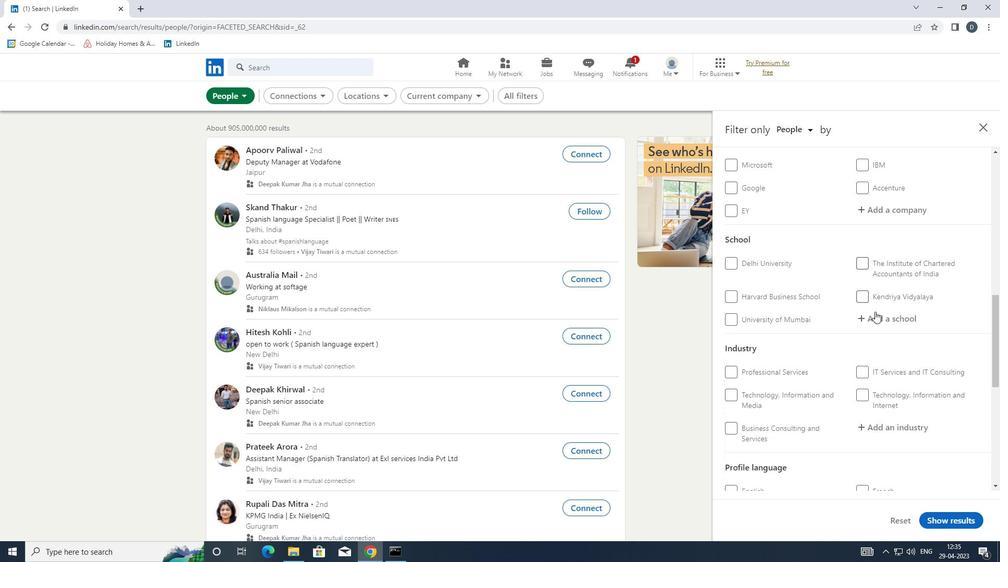 
Action: Key pressed <Key.shift>DHARMSINH
Screenshot: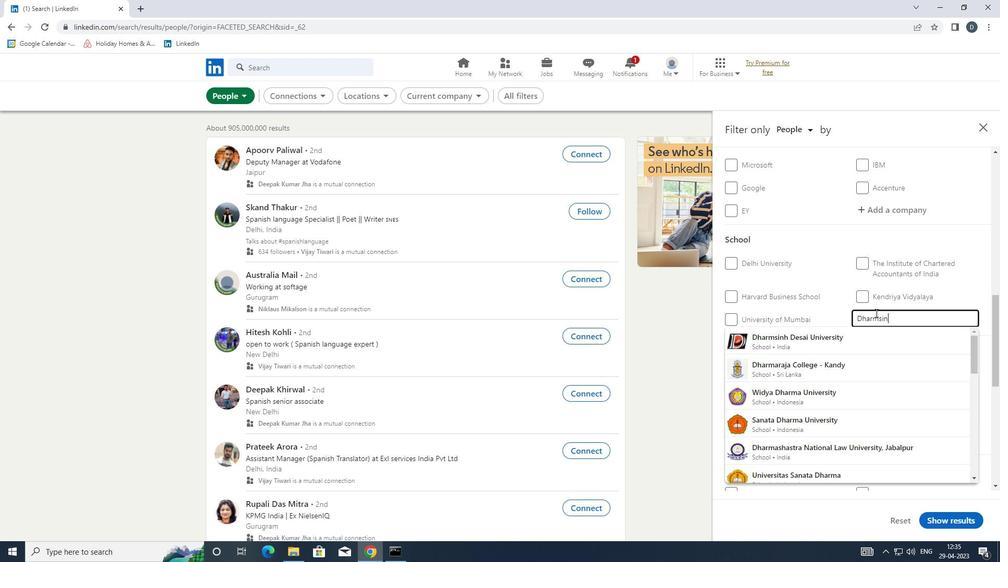 
Action: Mouse moved to (885, 332)
Screenshot: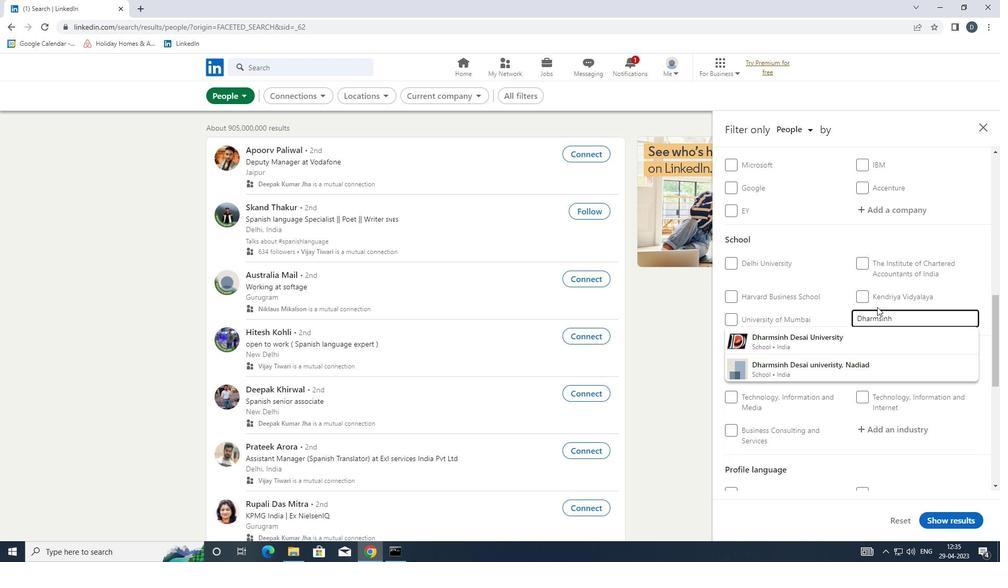 
Action: Mouse pressed left at (885, 332)
Screenshot: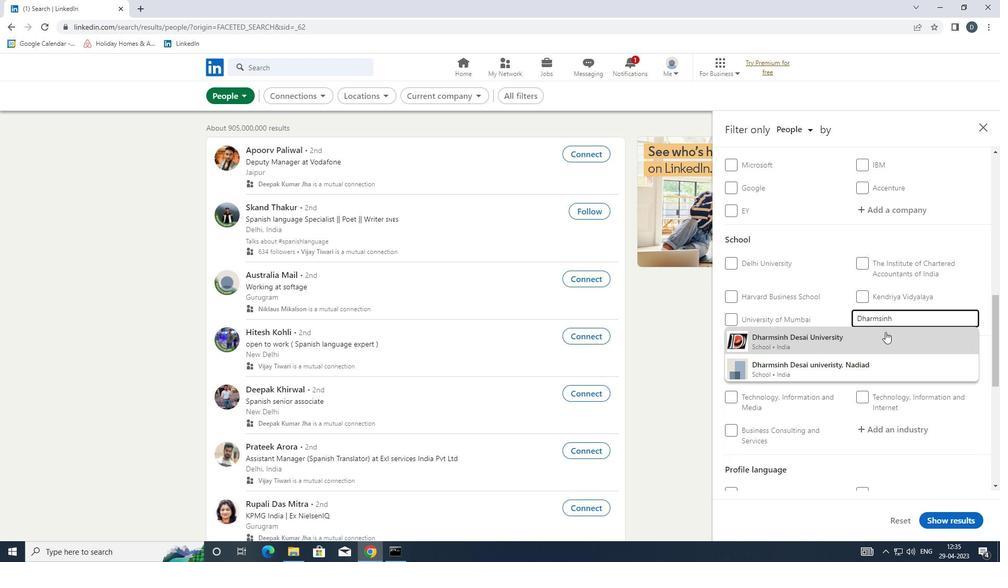 
Action: Mouse scrolled (885, 331) with delta (0, 0)
Screenshot: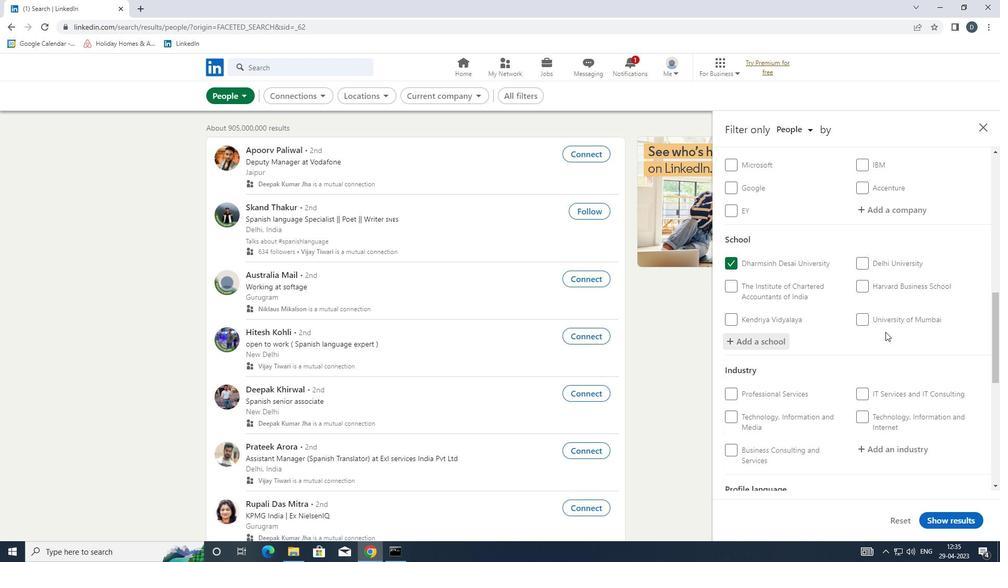 
Action: Mouse scrolled (885, 331) with delta (0, 0)
Screenshot: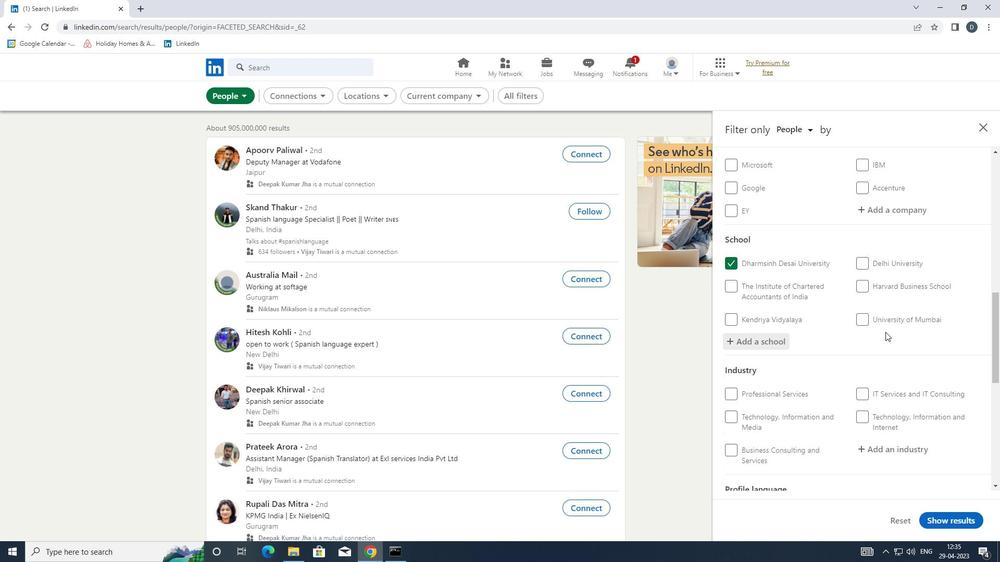 
Action: Mouse scrolled (885, 331) with delta (0, 0)
Screenshot: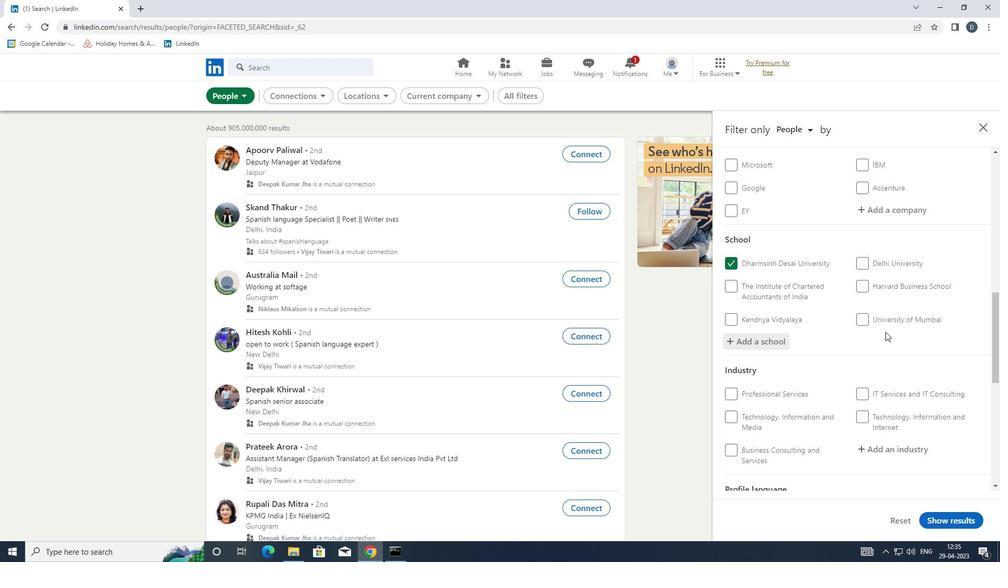 
Action: Mouse moved to (904, 296)
Screenshot: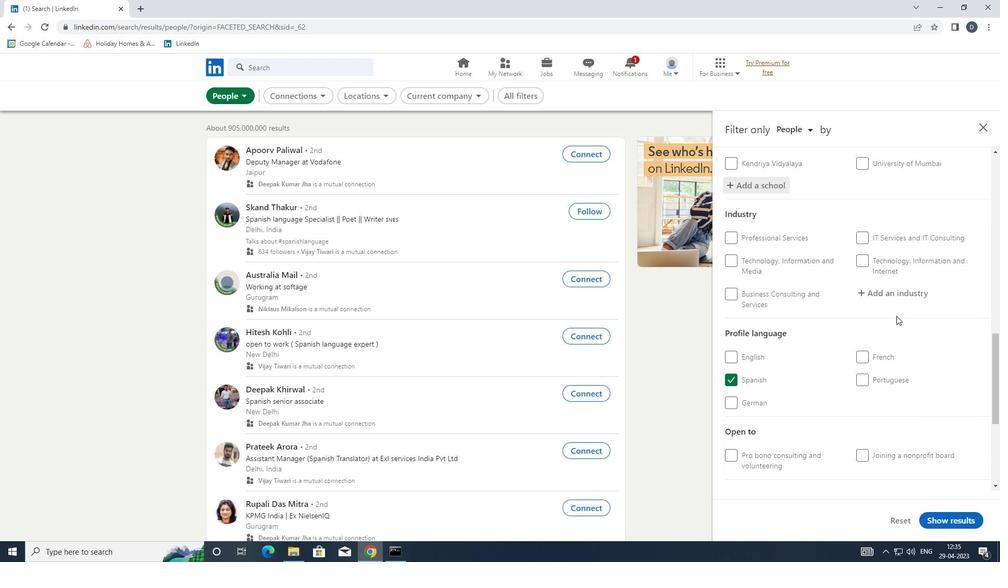 
Action: Mouse pressed left at (904, 296)
Screenshot: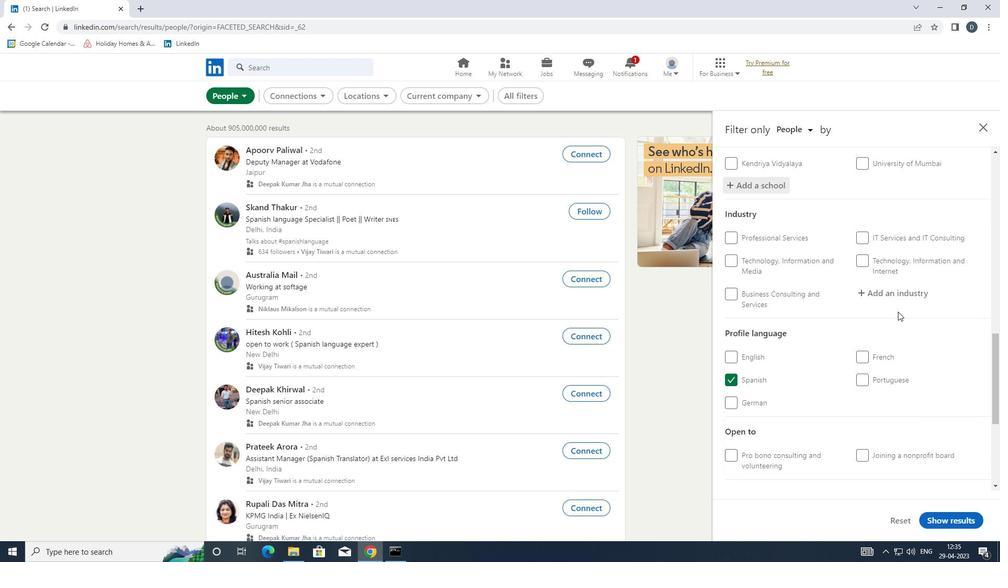 
Action: Key pressed <Key.shift>BARS<Key.down><Key.down><Key.enter>
Screenshot: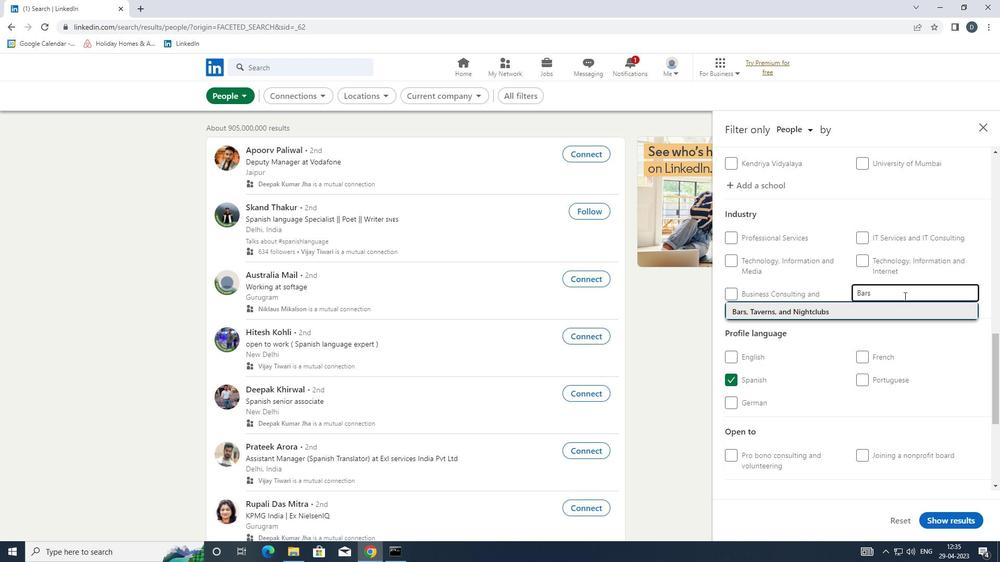 
Action: Mouse moved to (902, 287)
Screenshot: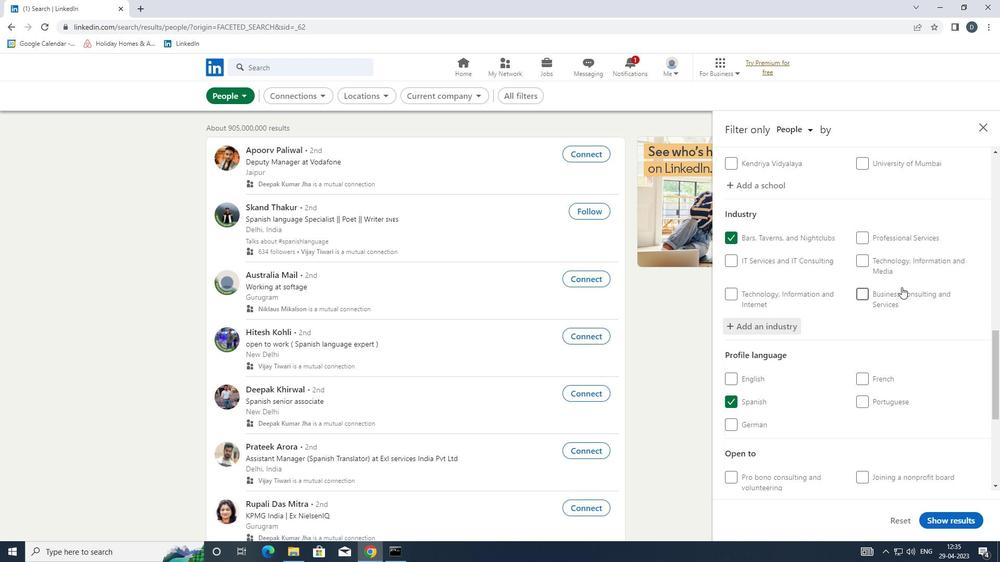 
Action: Mouse scrolled (902, 286) with delta (0, 0)
Screenshot: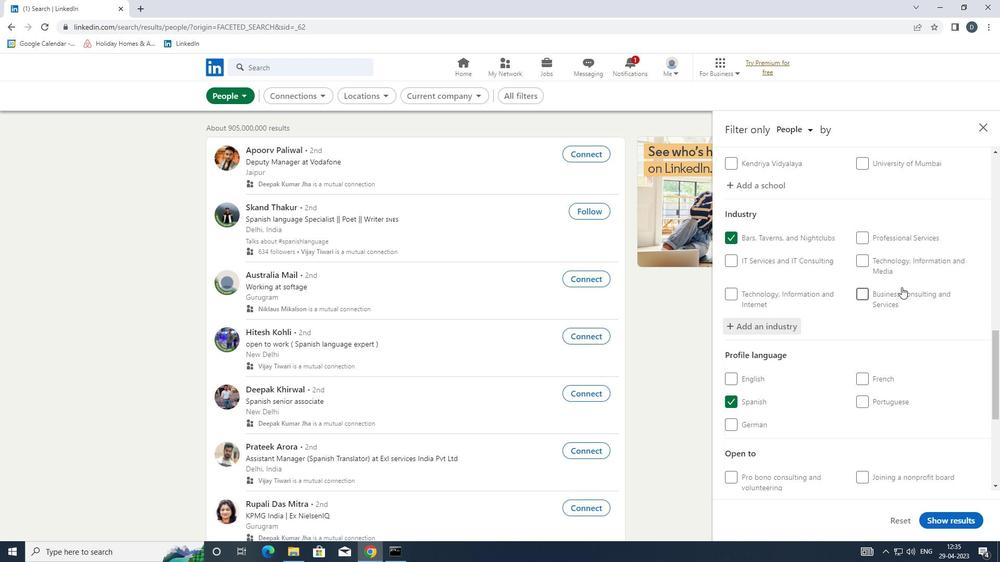 
Action: Mouse moved to (902, 287)
Screenshot: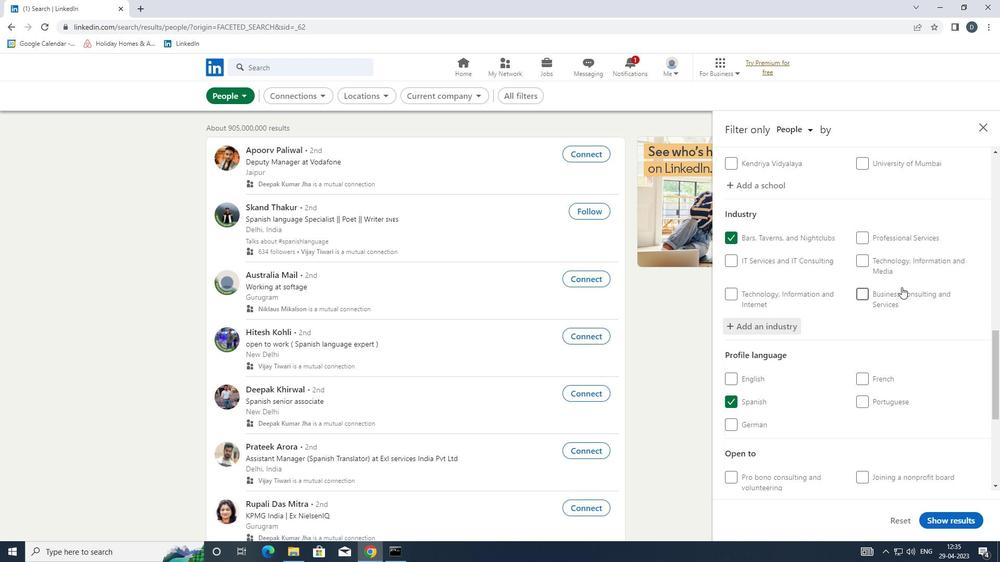 
Action: Mouse scrolled (902, 286) with delta (0, 0)
Screenshot: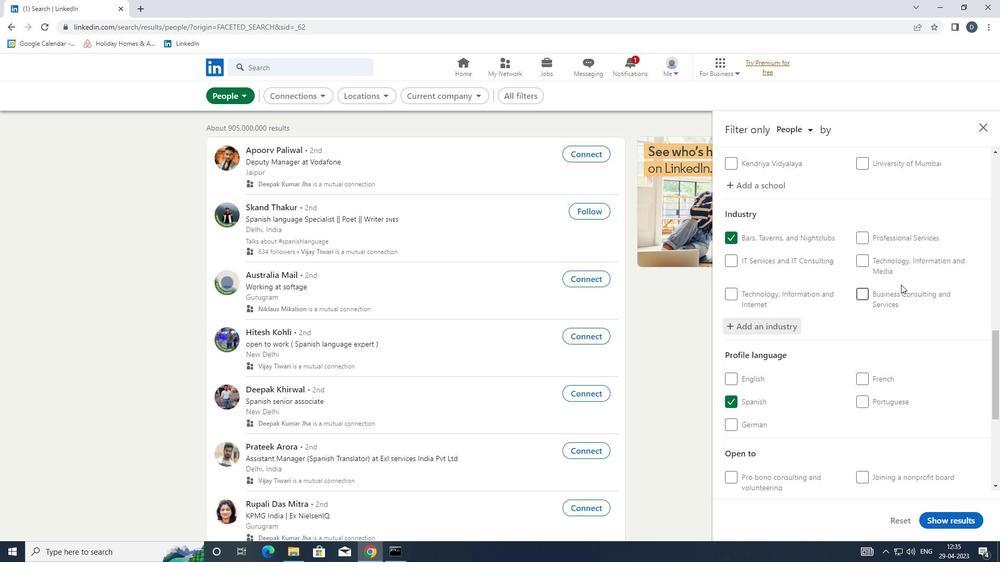 
Action: Mouse scrolled (902, 286) with delta (0, 0)
Screenshot: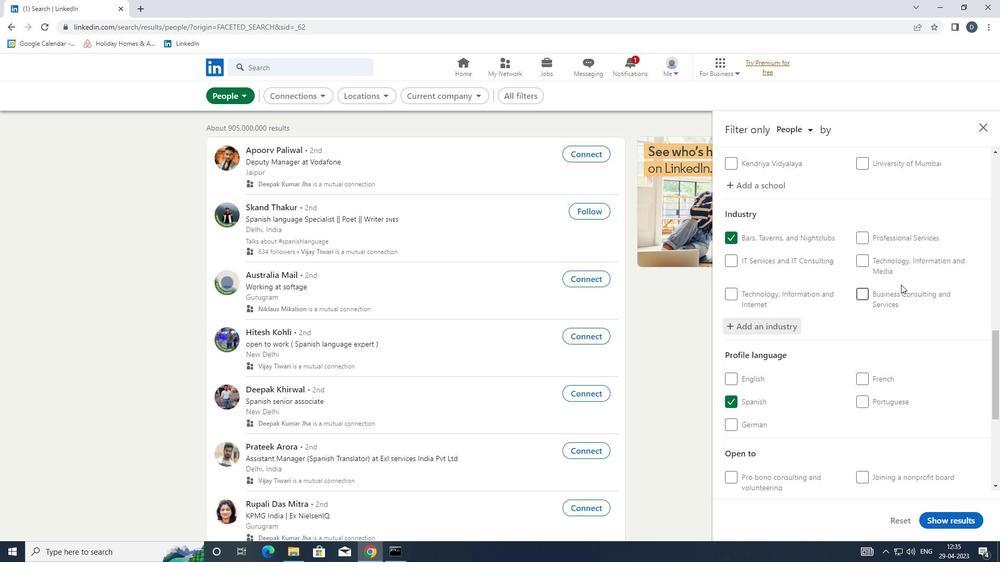 
Action: Mouse scrolled (902, 286) with delta (0, 0)
Screenshot: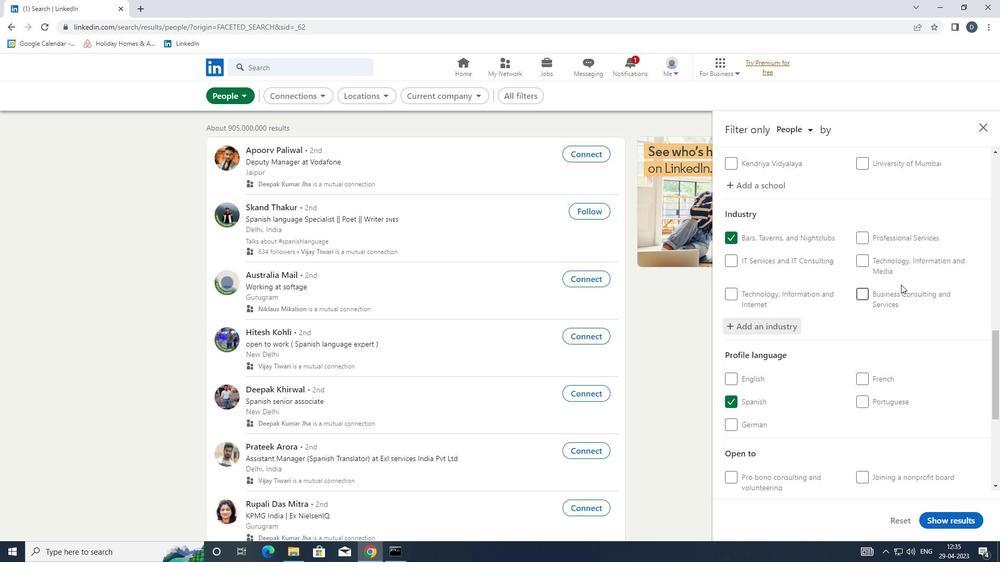 
Action: Mouse scrolled (902, 286) with delta (0, 0)
Screenshot: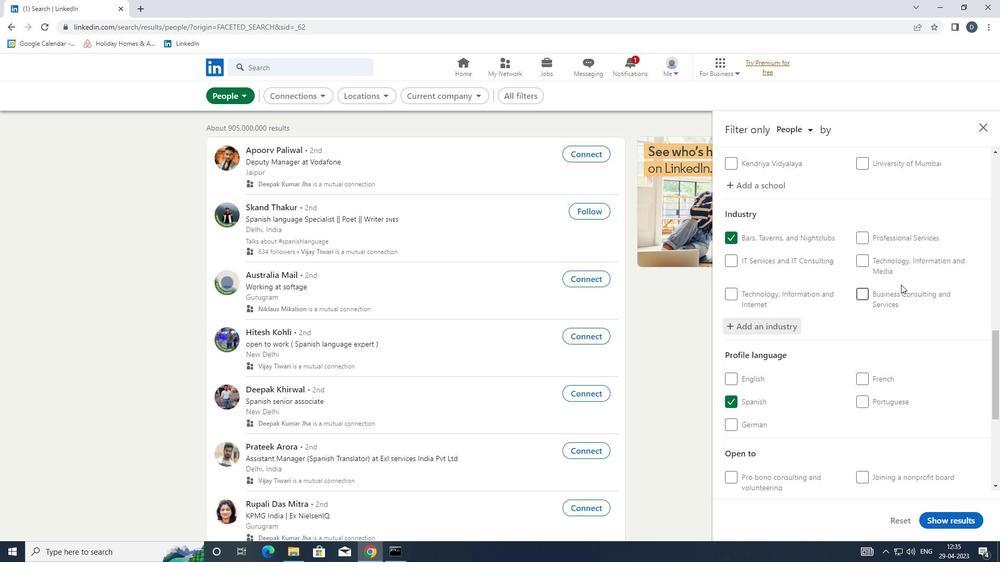 
Action: Mouse moved to (907, 341)
Screenshot: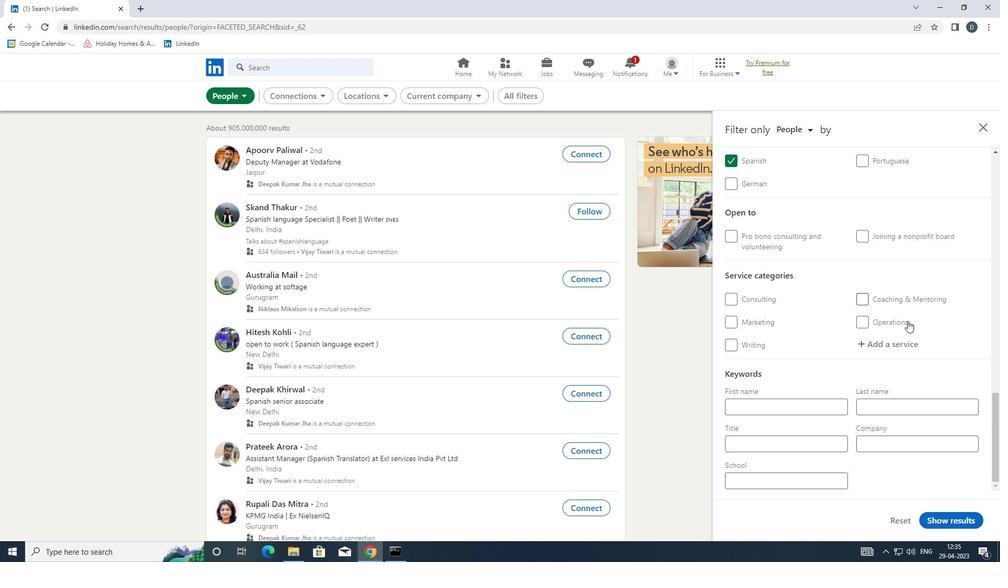 
Action: Mouse pressed left at (907, 341)
Screenshot: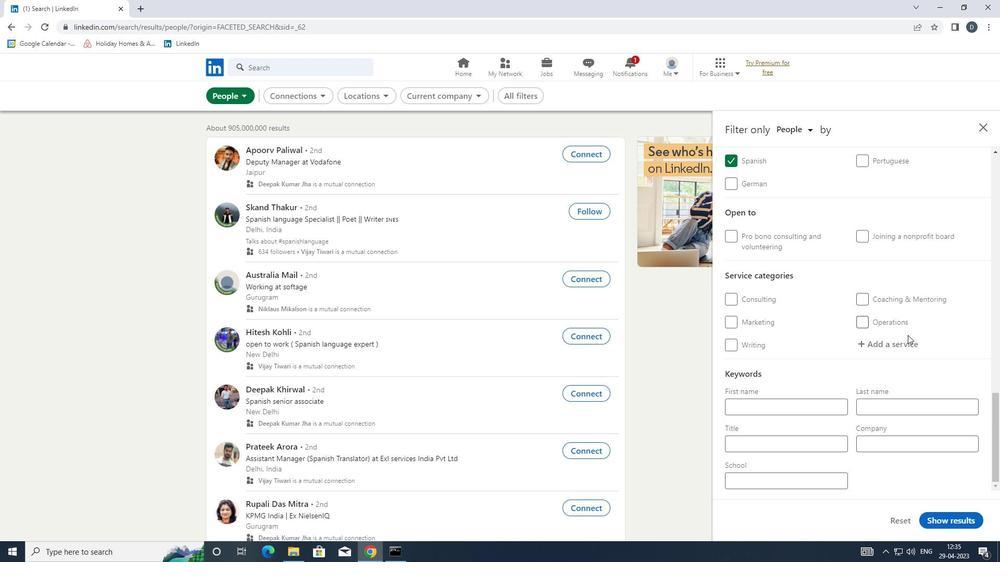 
Action: Mouse moved to (904, 328)
Screenshot: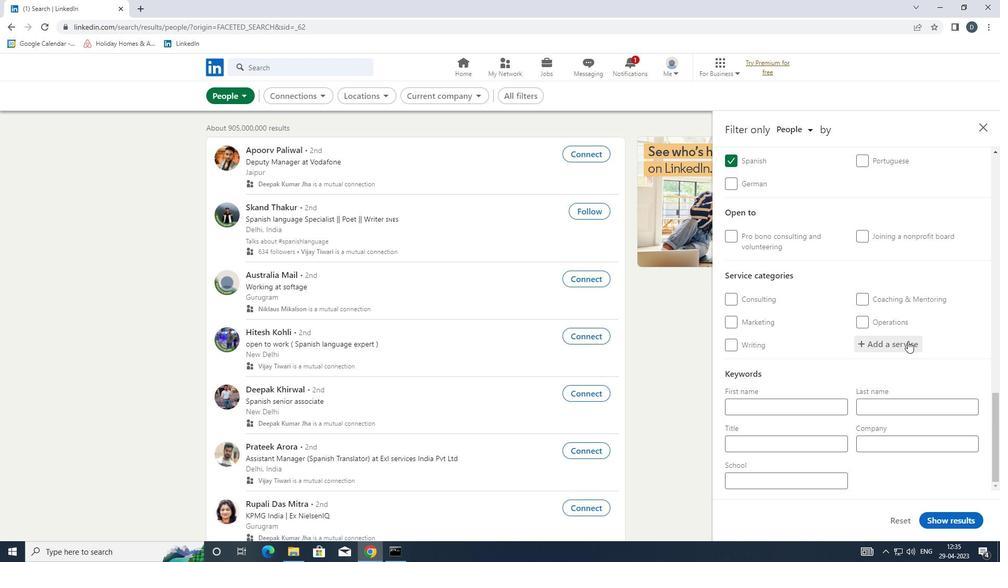 
Action: Key pressed <Key.shift><Key.shift><Key.shift>USER<Key.space><Key.shift><Key.shift><Key.shift><Key.shift><Key.shift><Key.shift>E<Key.down><Key.enter>
Screenshot: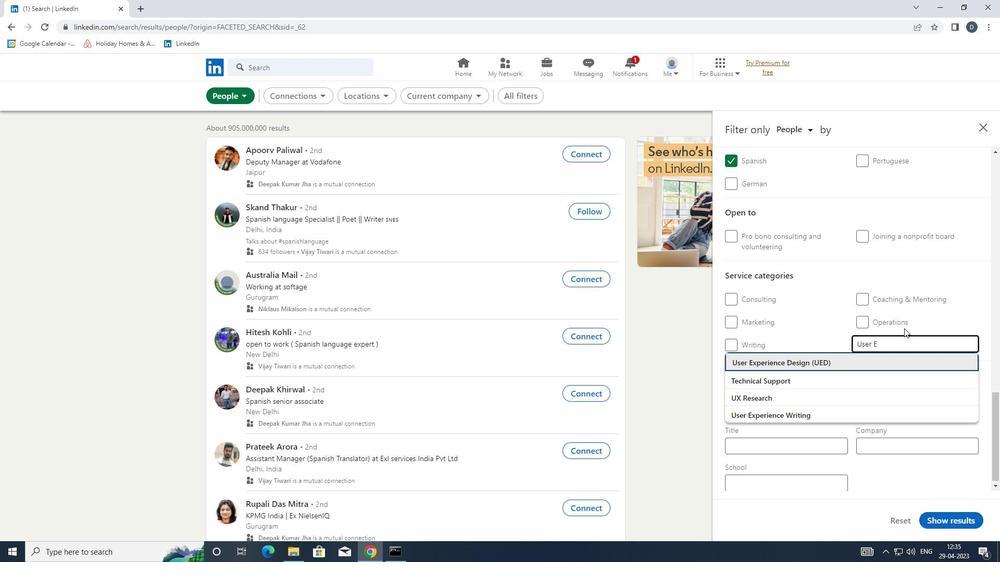 
Action: Mouse moved to (908, 320)
Screenshot: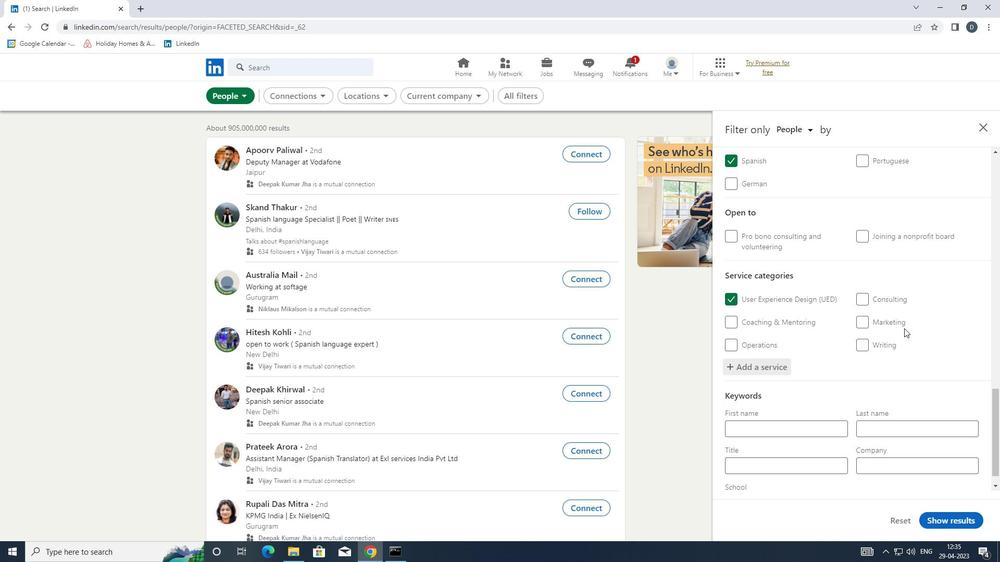 
Action: Mouse scrolled (908, 319) with delta (0, 0)
Screenshot: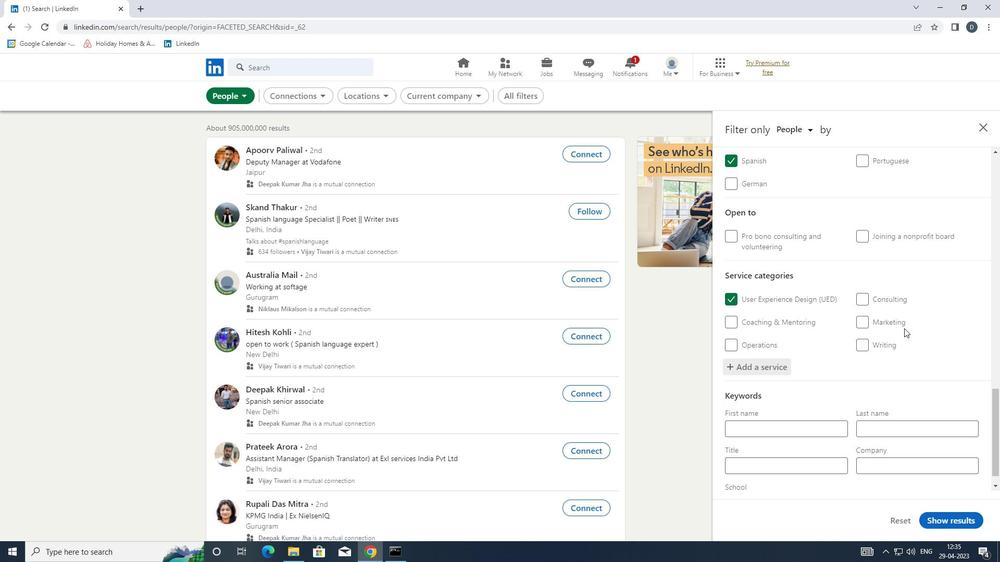 
Action: Mouse scrolled (908, 319) with delta (0, 0)
Screenshot: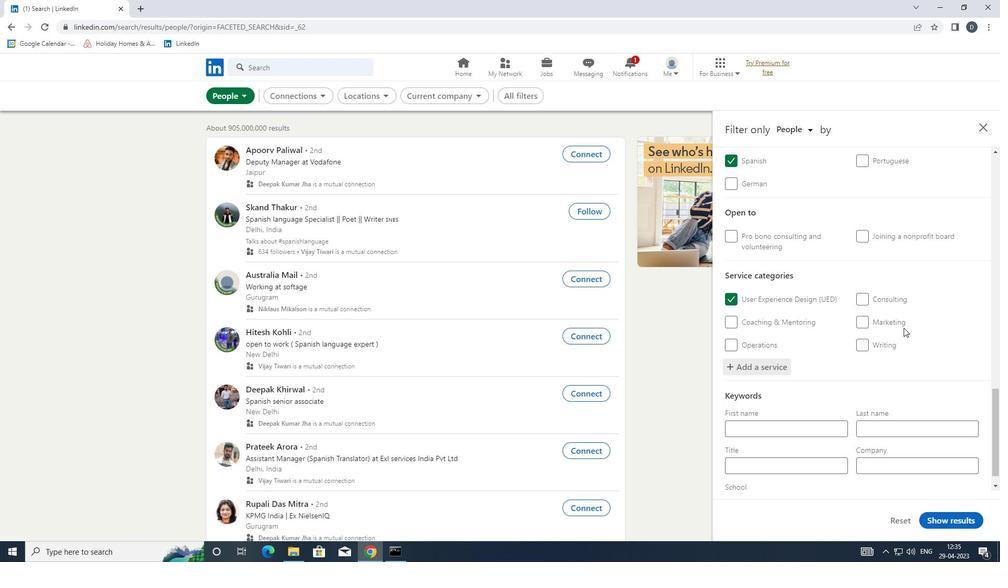 
Action: Mouse scrolled (908, 319) with delta (0, 0)
Screenshot: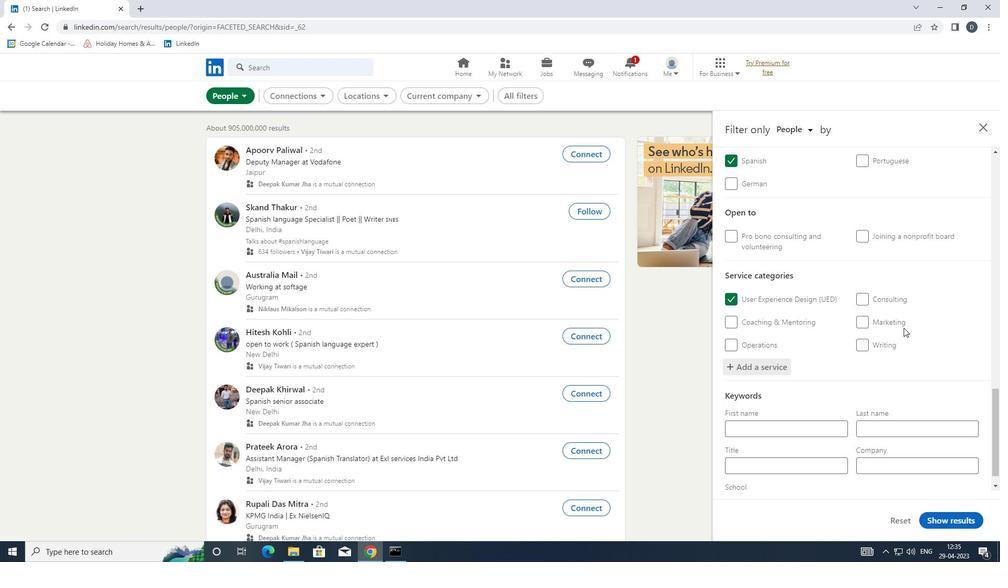 
Action: Mouse scrolled (908, 319) with delta (0, 0)
Screenshot: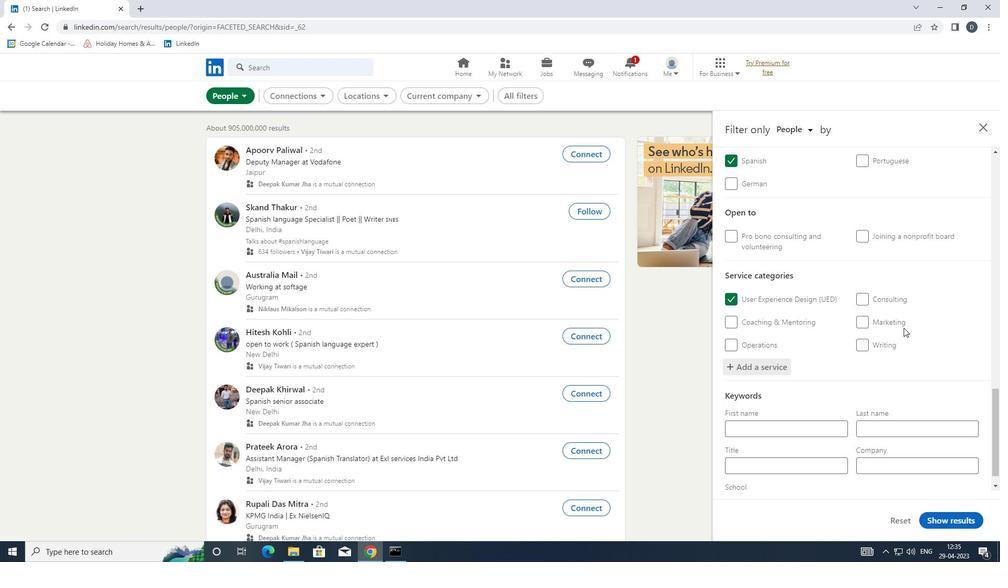 
Action: Mouse scrolled (908, 319) with delta (0, 0)
Screenshot: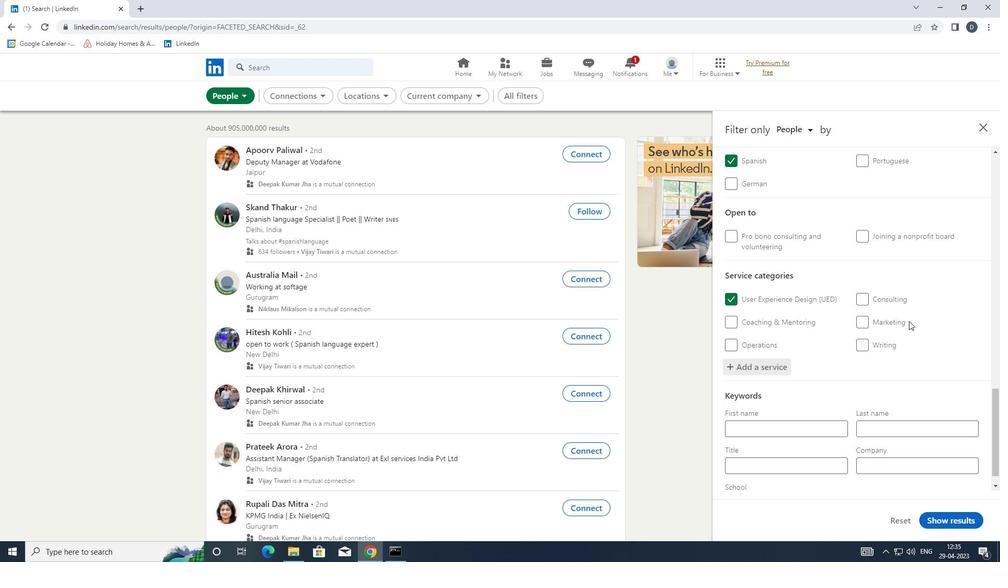 
Action: Mouse scrolled (908, 319) with delta (0, 0)
Screenshot: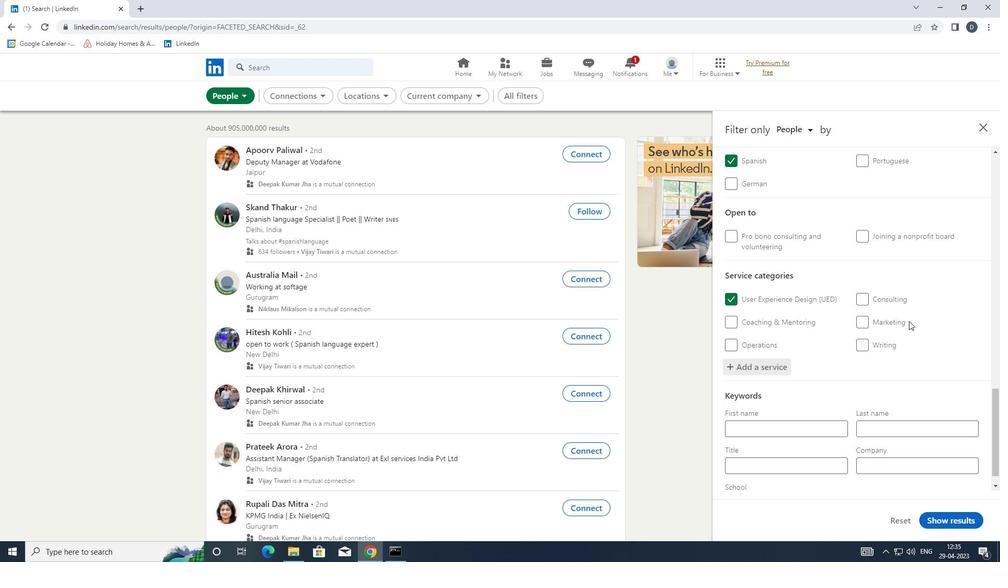 
Action: Mouse moved to (817, 445)
Screenshot: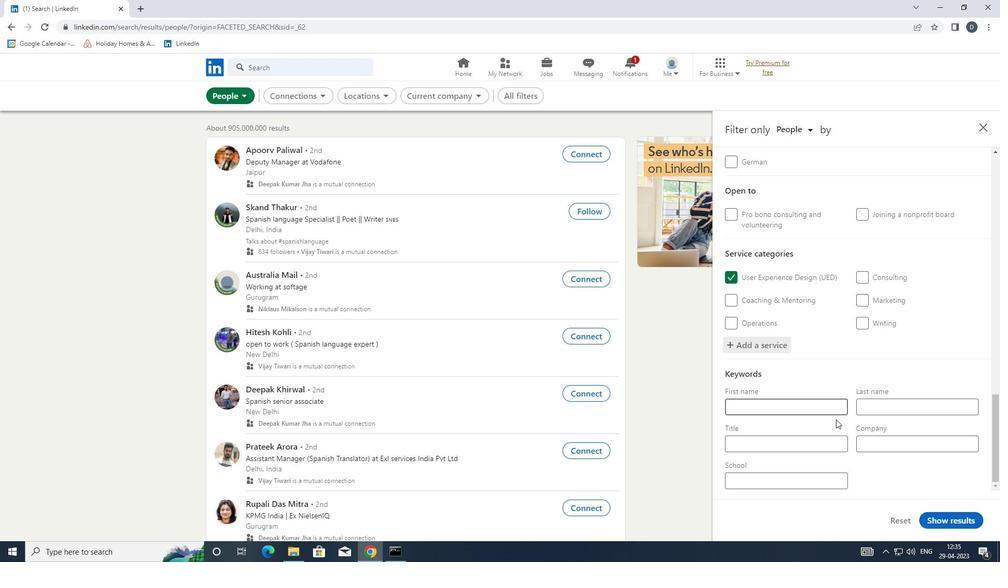 
Action: Mouse pressed left at (817, 445)
Screenshot: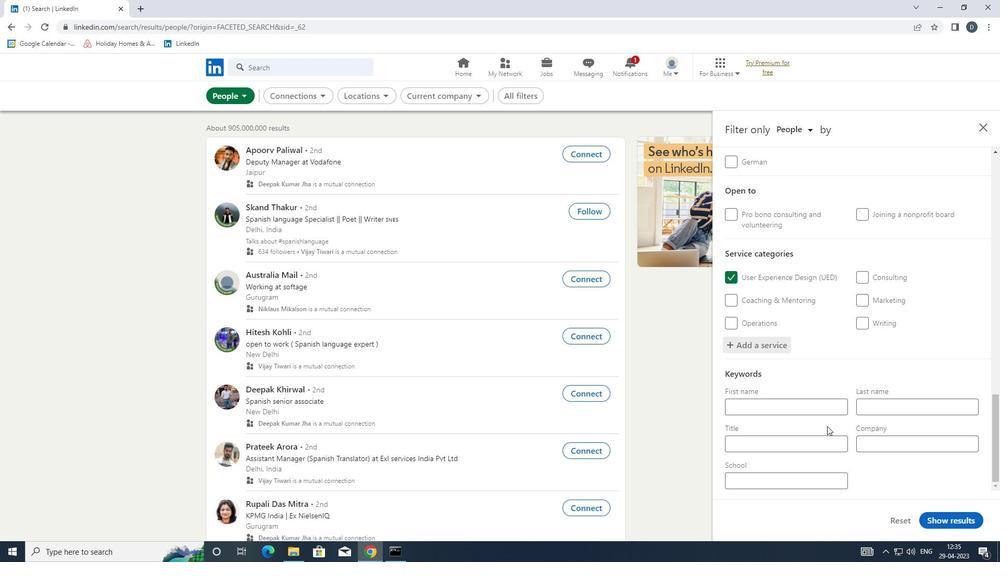 
Action: Mouse moved to (813, 446)
Screenshot: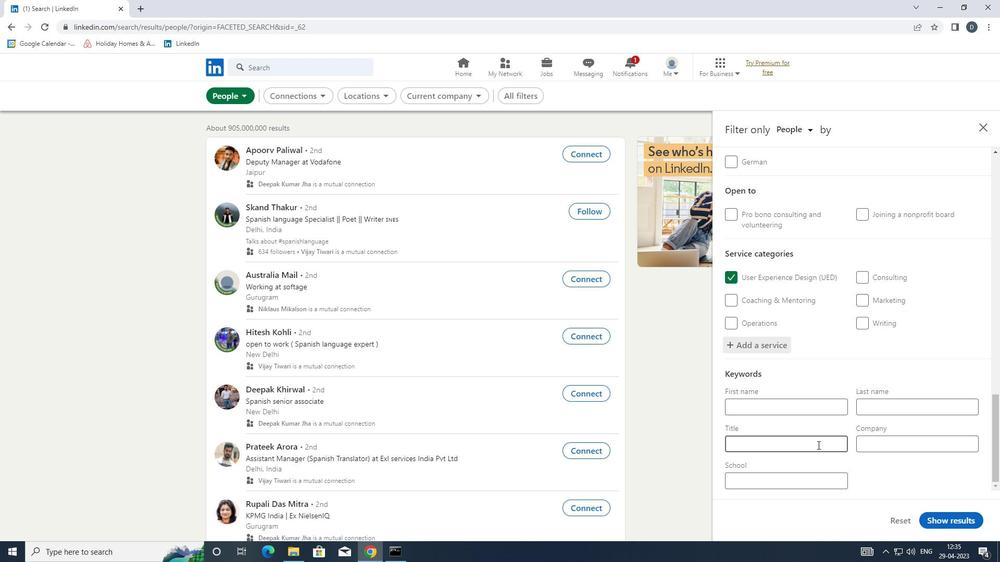 
Action: Key pressed <Key.shift>ENTERTAINMENT<Key.space><Key.shift>SPECIALIST
Screenshot: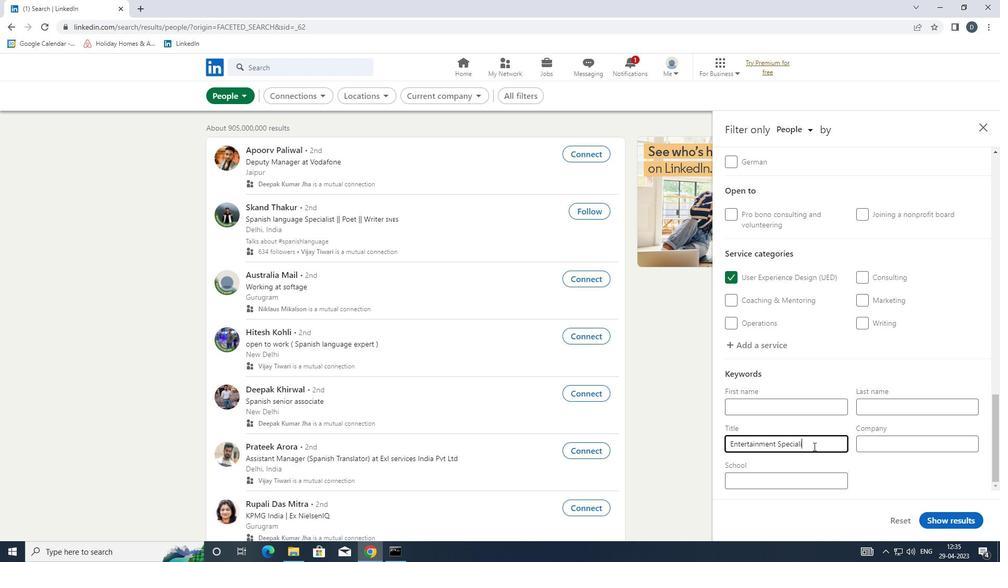 
Action: Mouse moved to (950, 520)
Screenshot: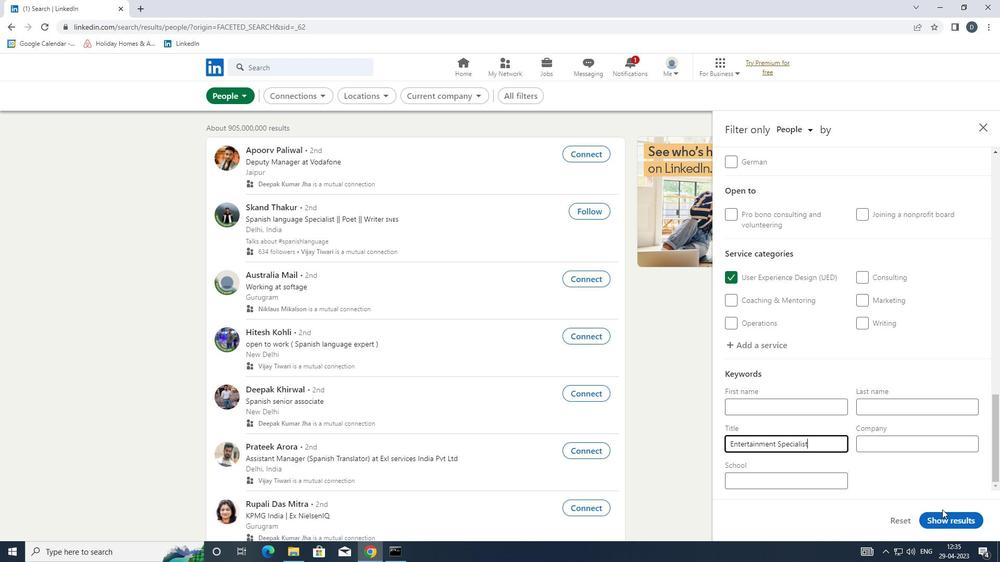 
Action: Mouse pressed left at (950, 520)
Screenshot: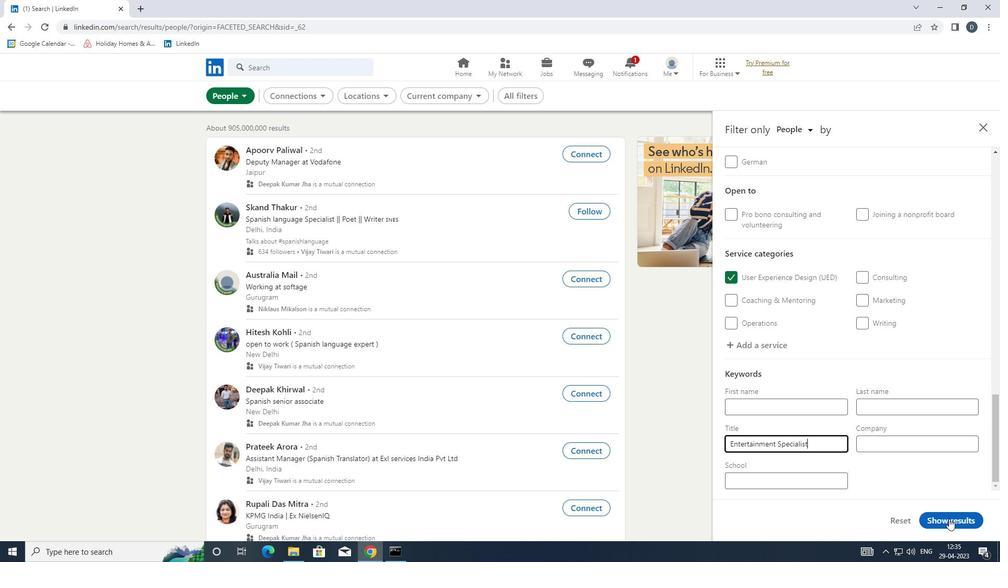 
Action: Mouse moved to (853, 357)
Screenshot: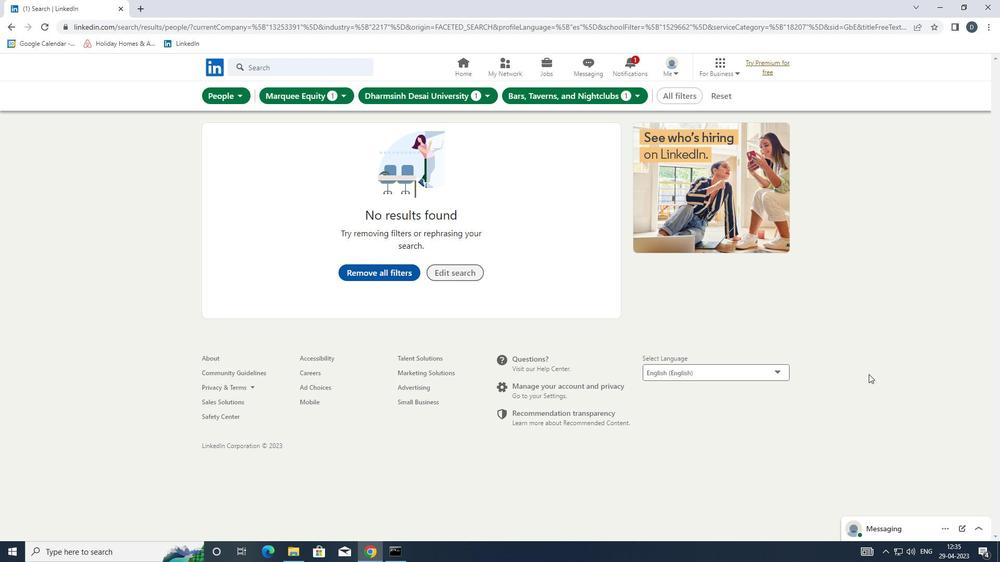 
